 Task: Find connections with filter location Potters Bar with filter topic #careertips with filter profile language Potuguese with filter current company Emids with filter school Indian Institute of Banking and Finance with filter industry Government Administration with filter service category Trade Shows with filter keywords title VP of Miscellaneous Stuff
Action: Mouse moved to (488, 40)
Screenshot: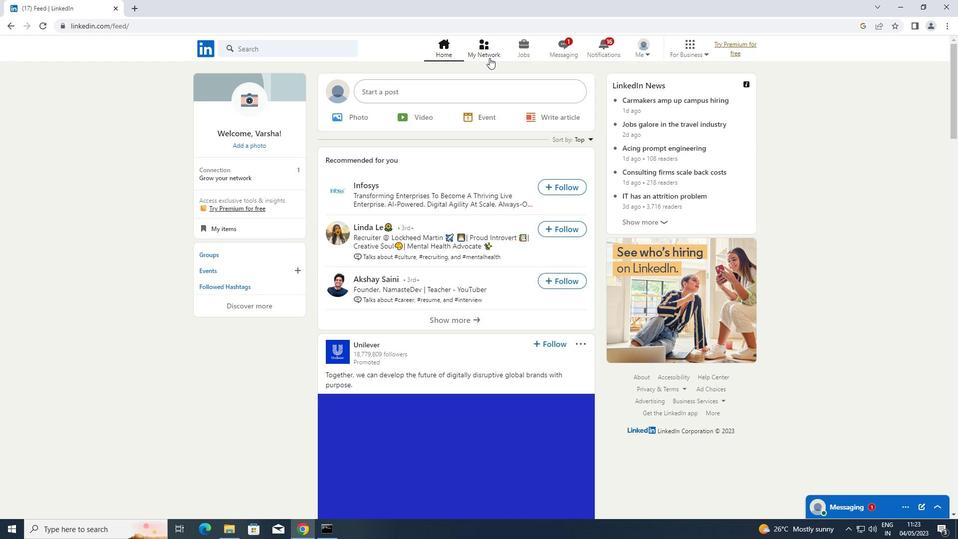 
Action: Mouse pressed left at (488, 40)
Screenshot: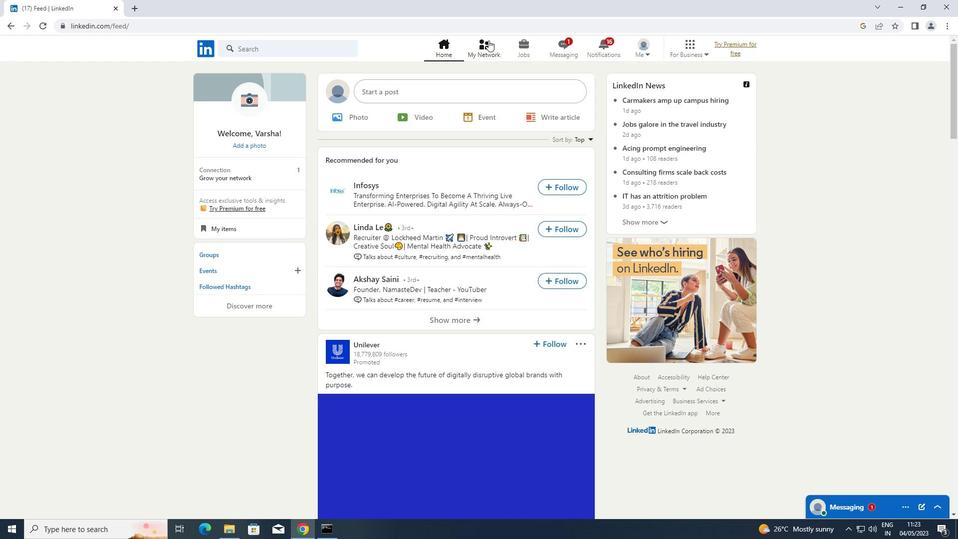 
Action: Mouse moved to (276, 105)
Screenshot: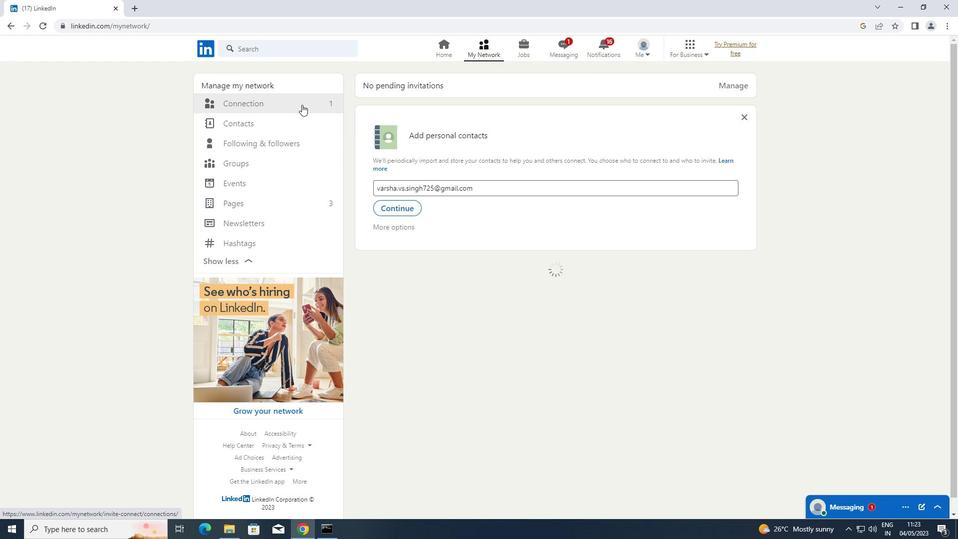 
Action: Mouse pressed left at (276, 105)
Screenshot: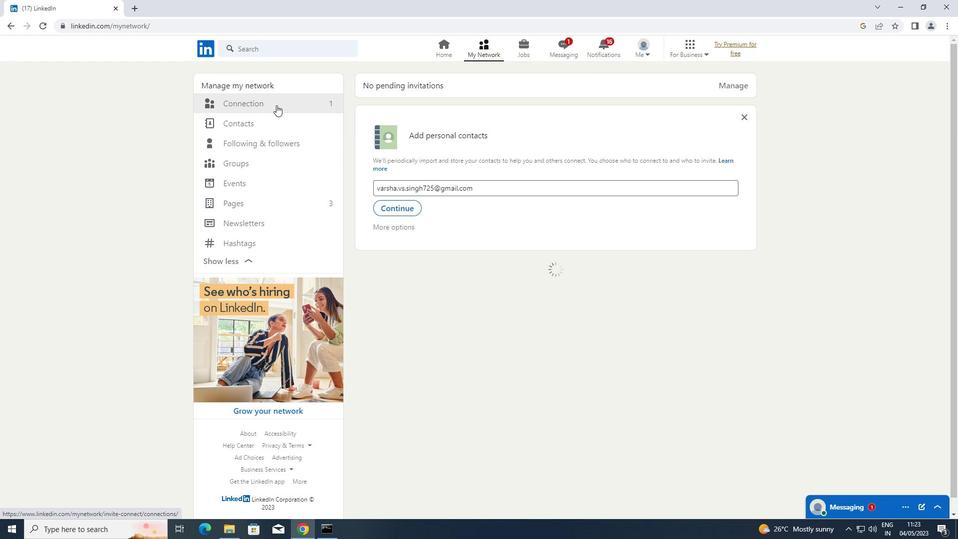
Action: Mouse moved to (546, 102)
Screenshot: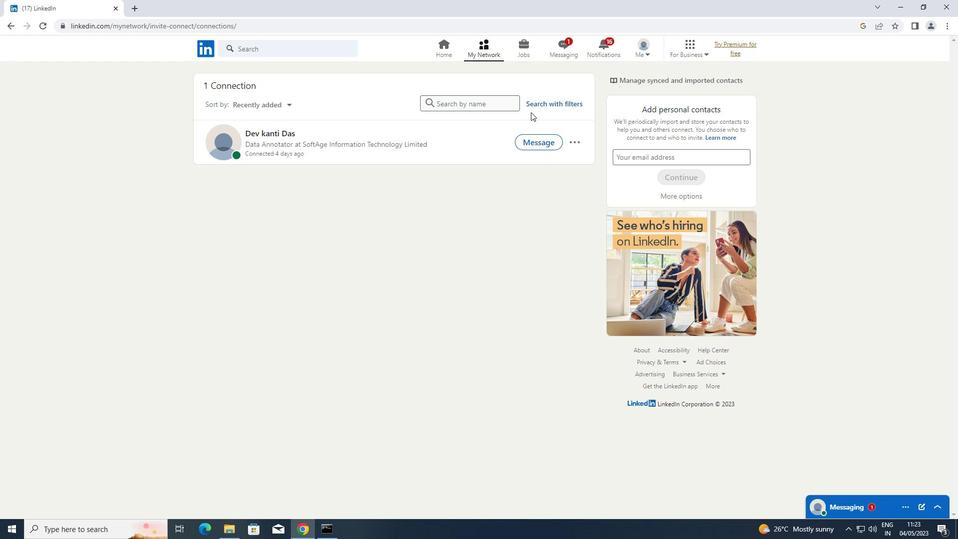 
Action: Mouse pressed left at (546, 102)
Screenshot: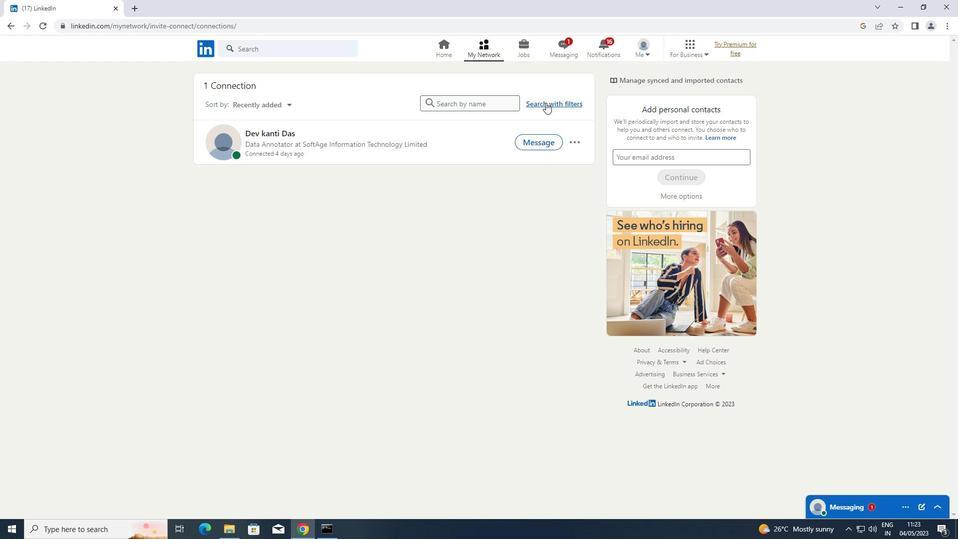 
Action: Mouse moved to (509, 73)
Screenshot: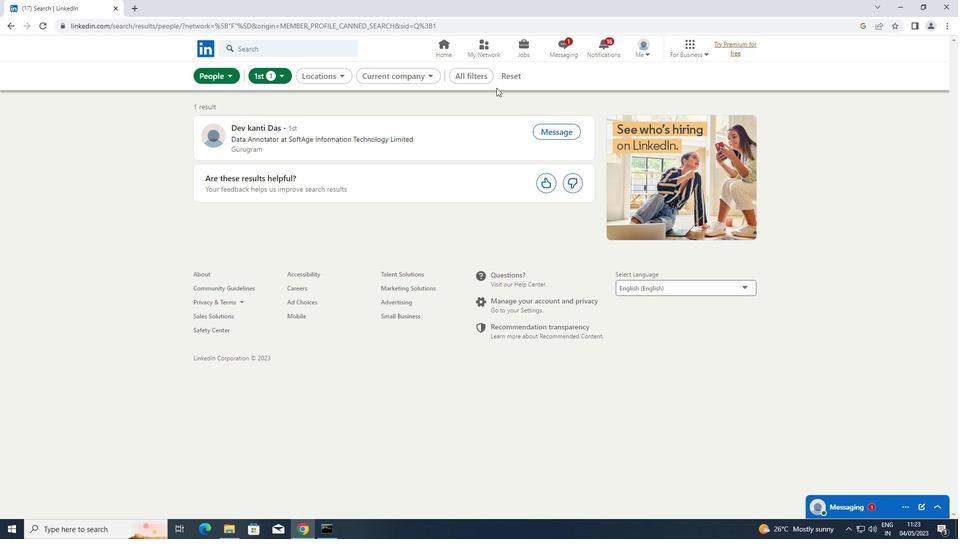 
Action: Mouse pressed left at (509, 73)
Screenshot: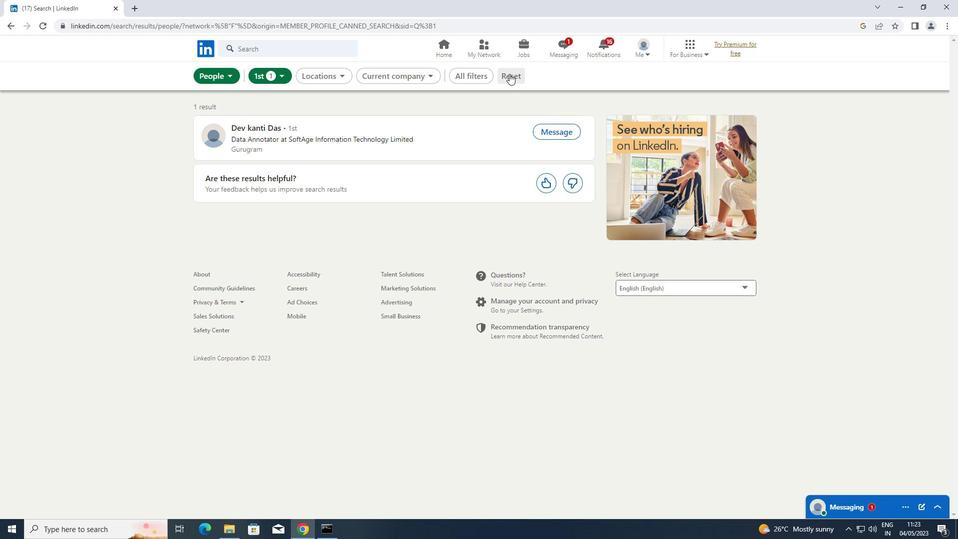 
Action: Mouse moved to (500, 72)
Screenshot: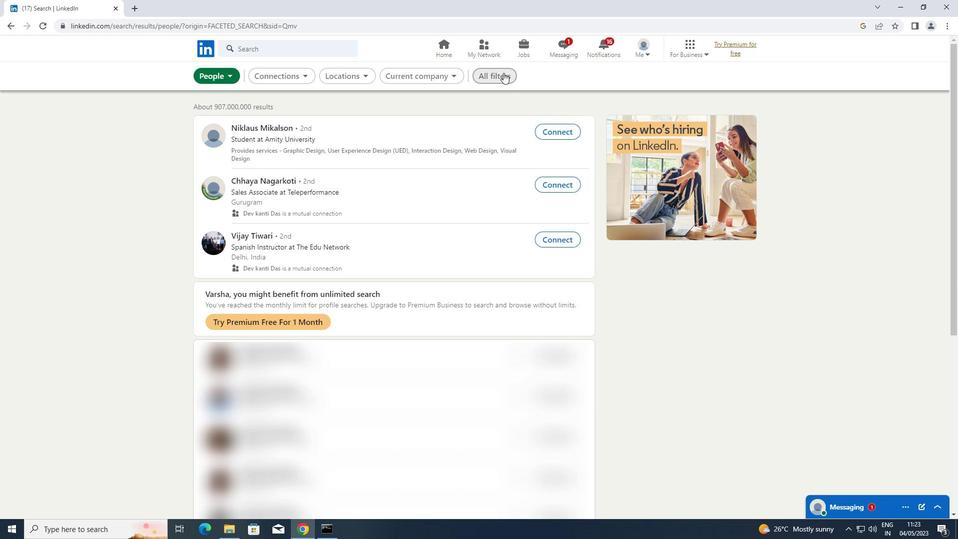 
Action: Mouse pressed left at (500, 72)
Screenshot: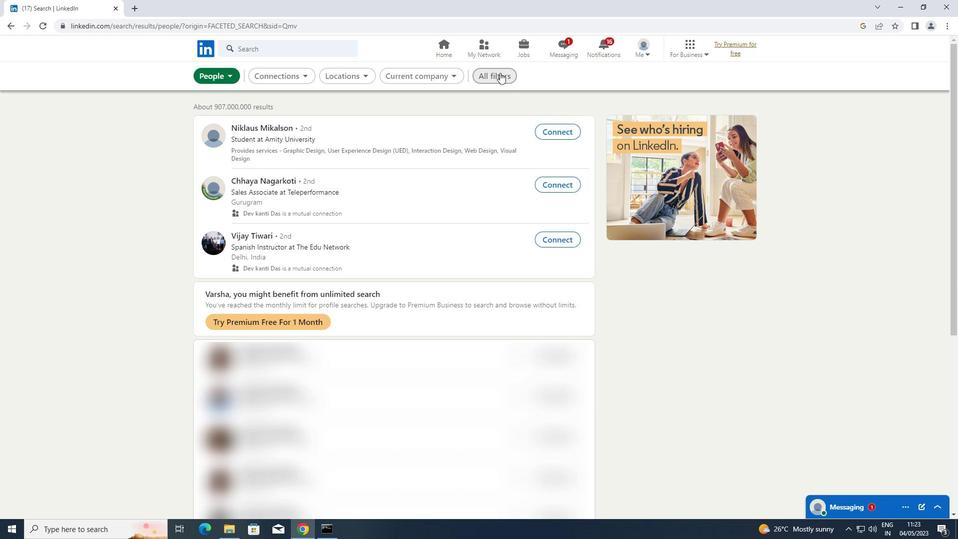 
Action: Mouse moved to (707, 167)
Screenshot: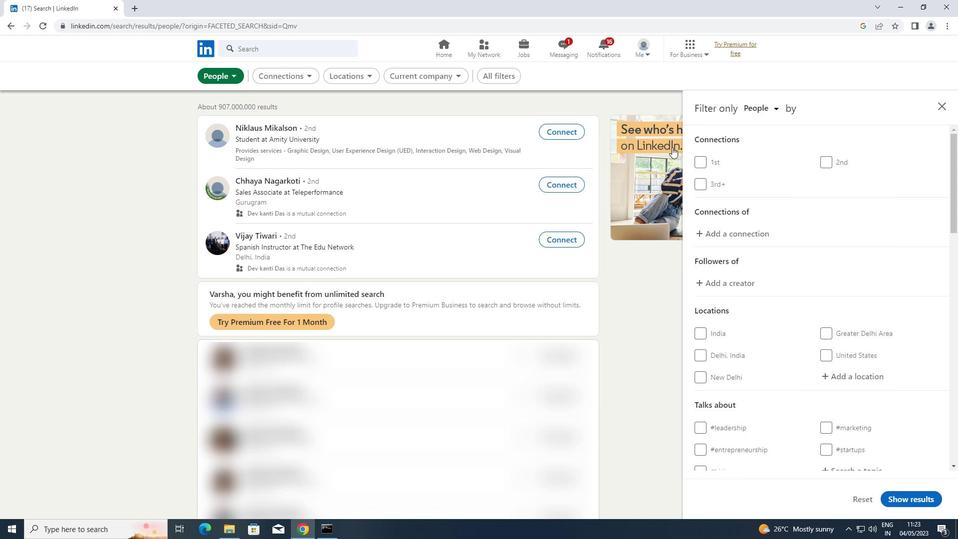 
Action: Mouse scrolled (707, 166) with delta (0, 0)
Screenshot: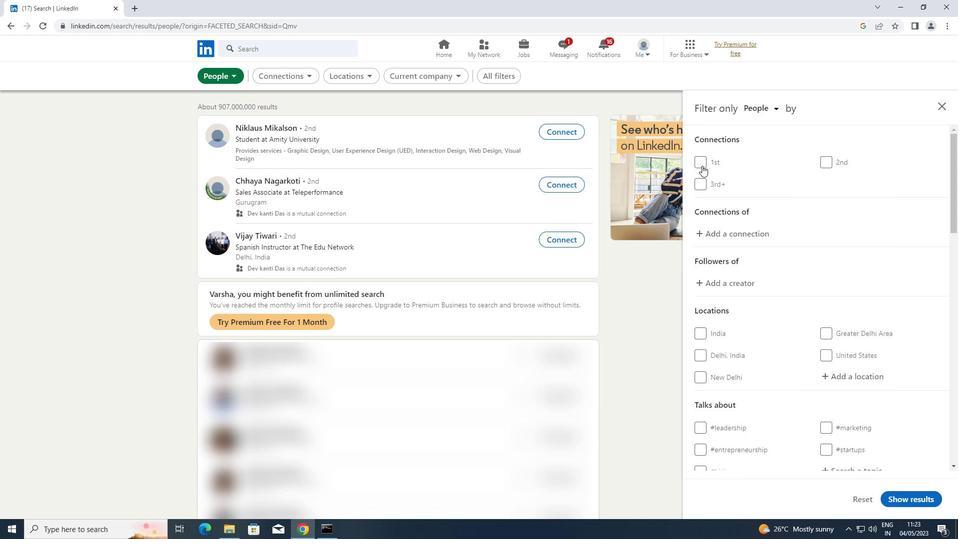 
Action: Mouse scrolled (707, 166) with delta (0, 0)
Screenshot: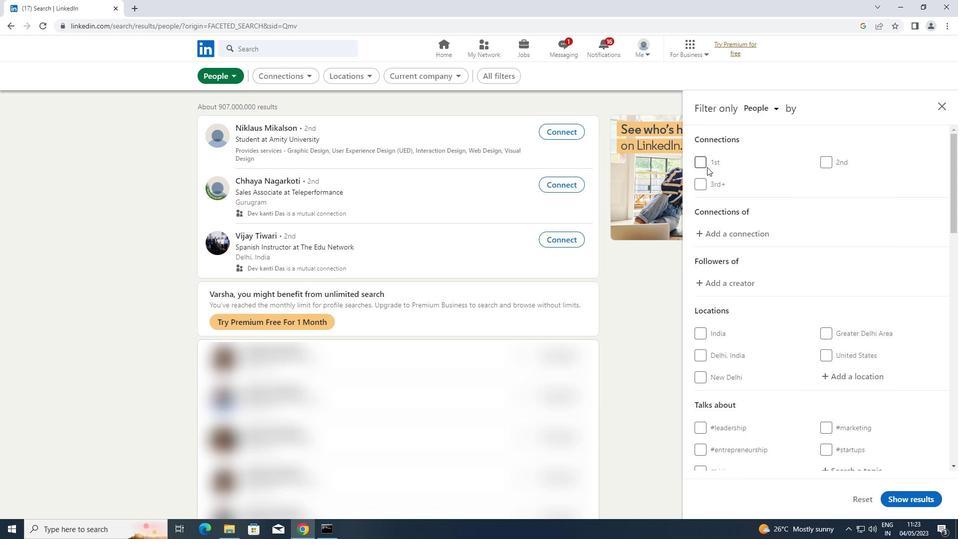 
Action: Mouse scrolled (707, 166) with delta (0, 0)
Screenshot: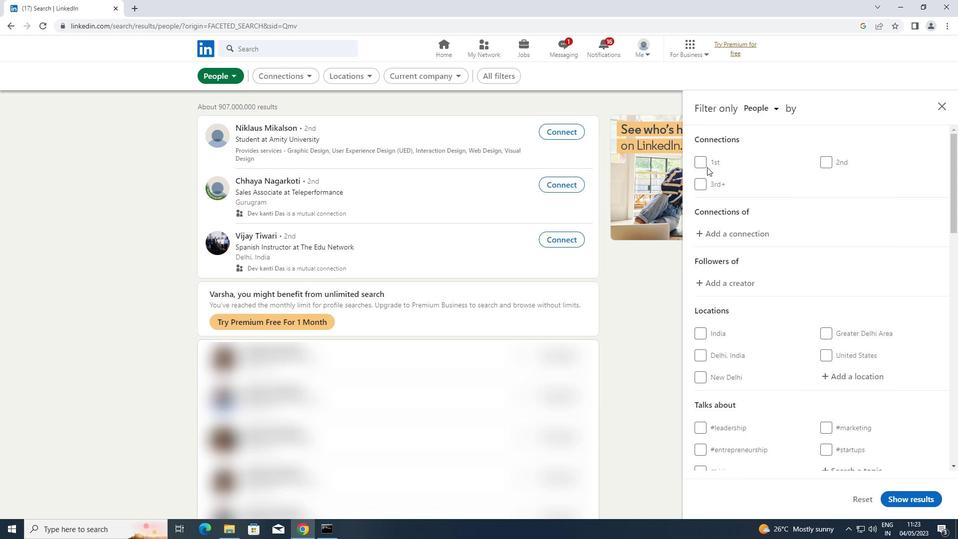 
Action: Mouse moved to (832, 219)
Screenshot: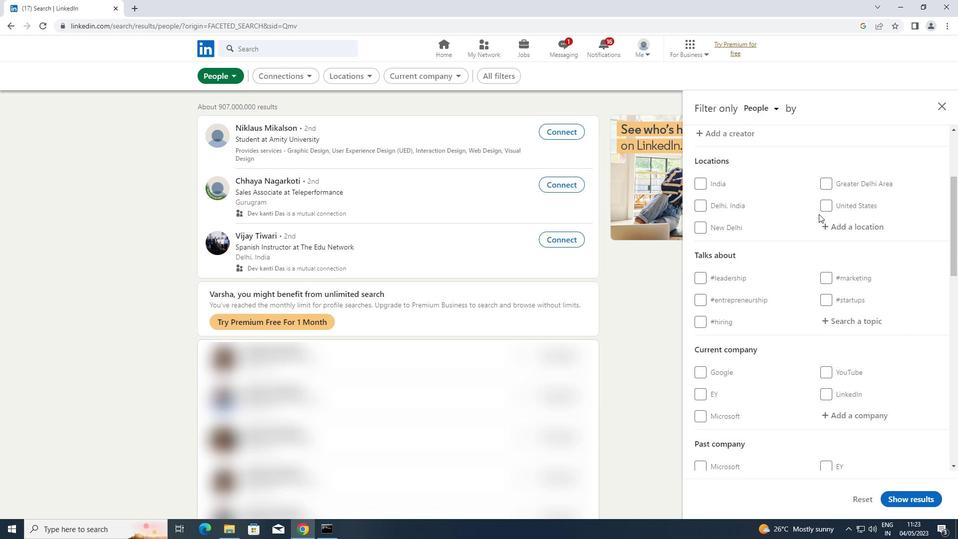 
Action: Mouse pressed left at (832, 219)
Screenshot: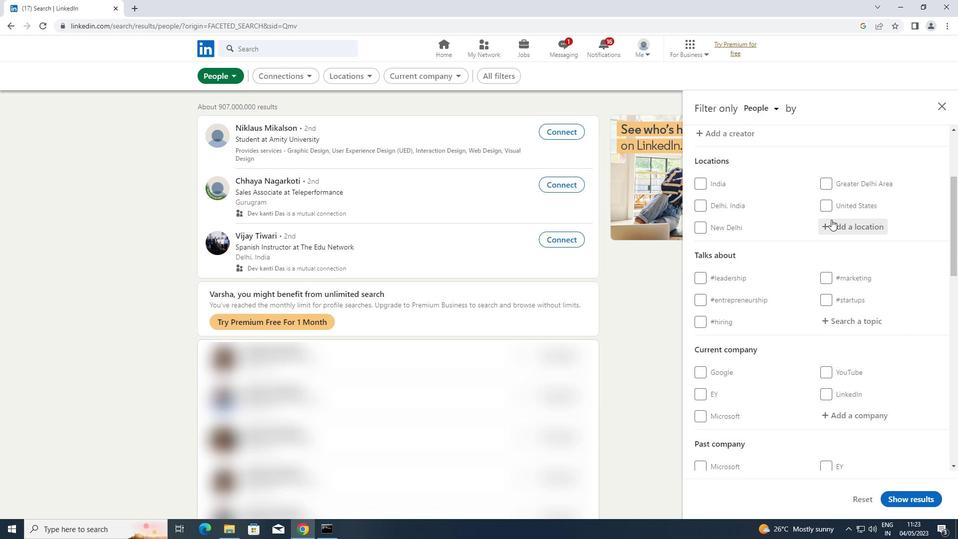 
Action: Key pressed <Key.shift><Key.shift>POTTERS<Key.enter>
Screenshot: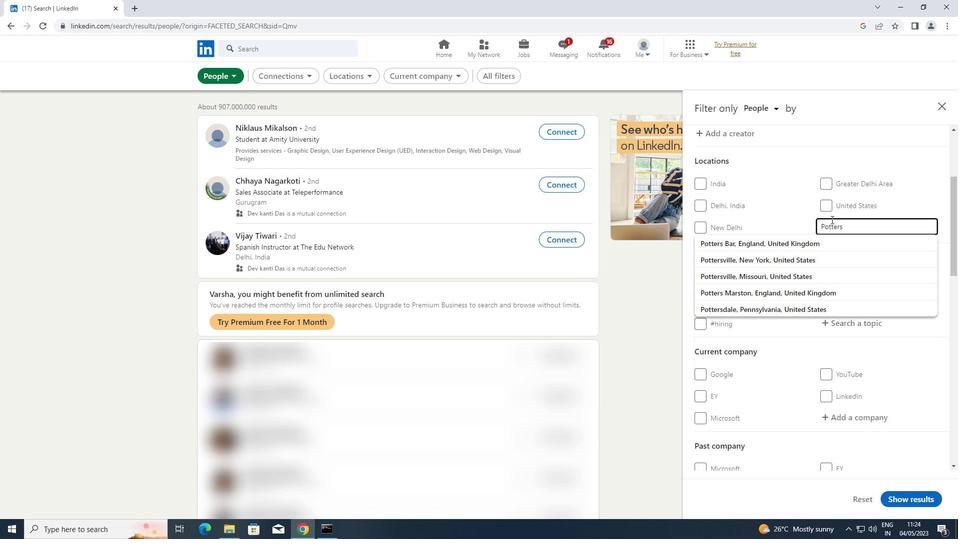 
Action: Mouse scrolled (832, 219) with delta (0, 0)
Screenshot: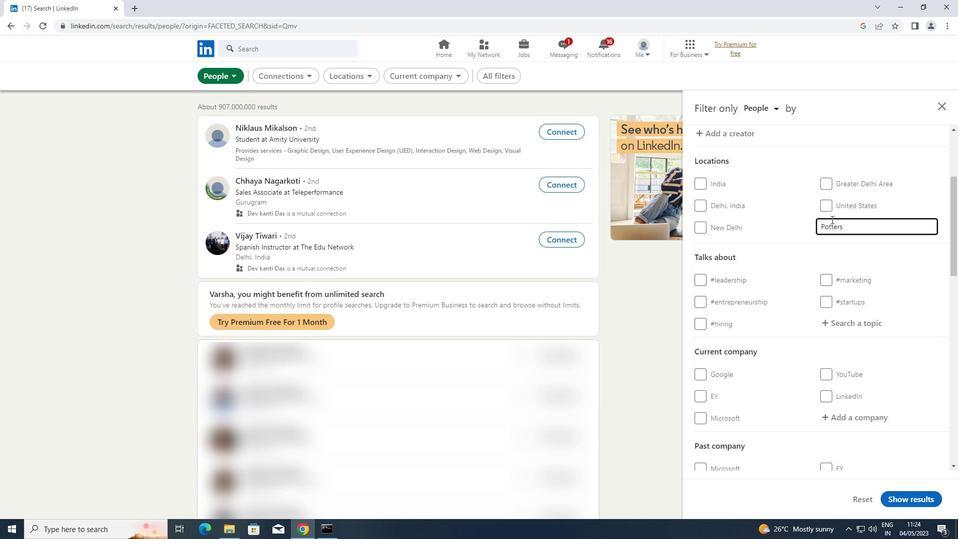 
Action: Mouse scrolled (832, 219) with delta (0, 0)
Screenshot: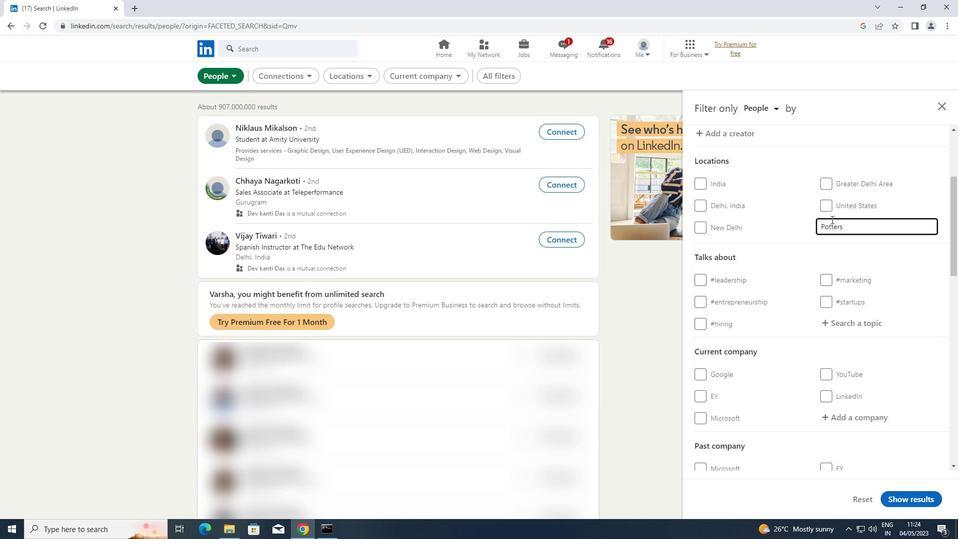 
Action: Mouse moved to (859, 167)
Screenshot: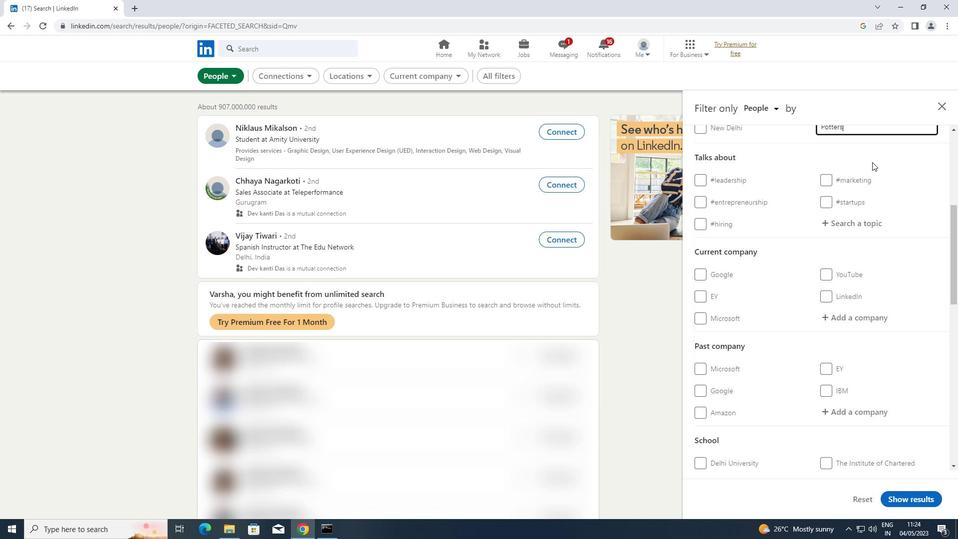 
Action: Mouse scrolled (859, 168) with delta (0, 0)
Screenshot: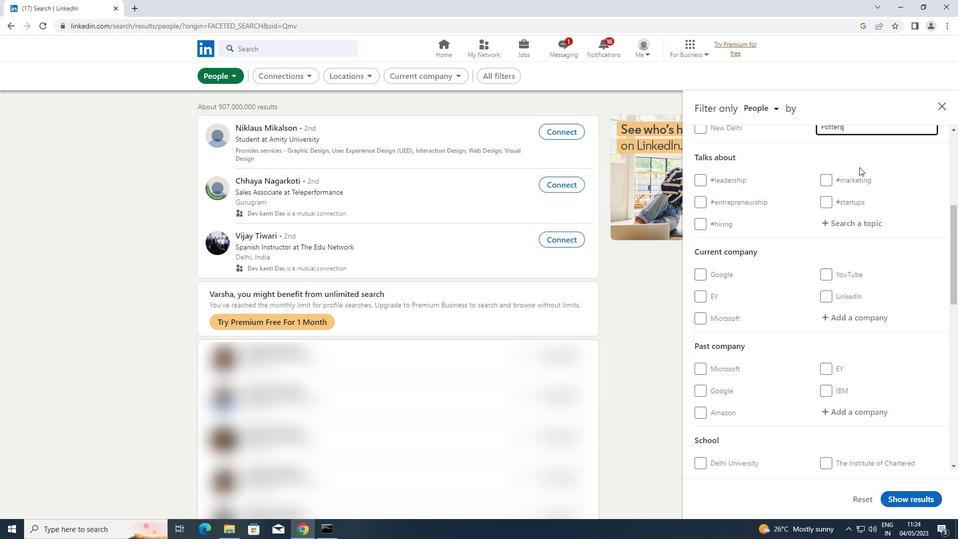 
Action: Mouse moved to (859, 174)
Screenshot: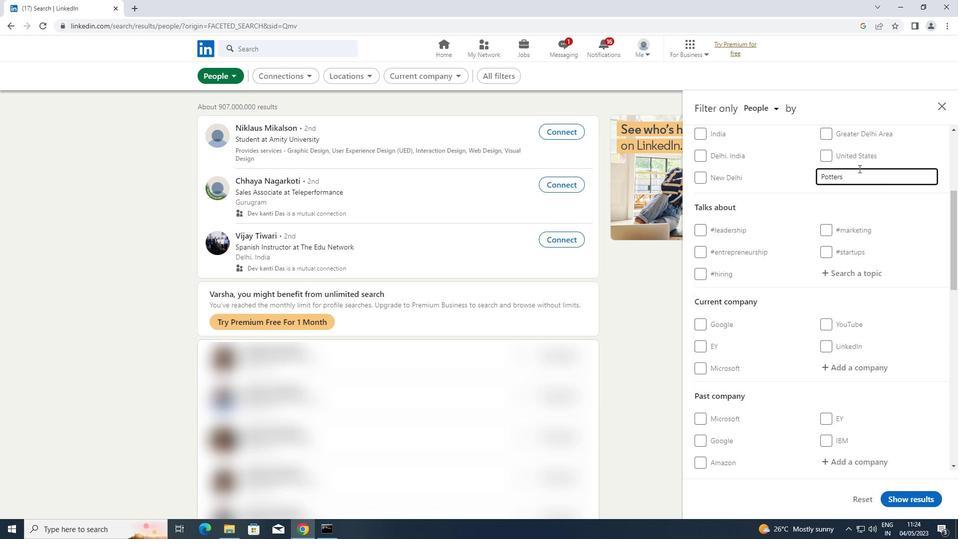 
Action: Mouse pressed left at (859, 174)
Screenshot: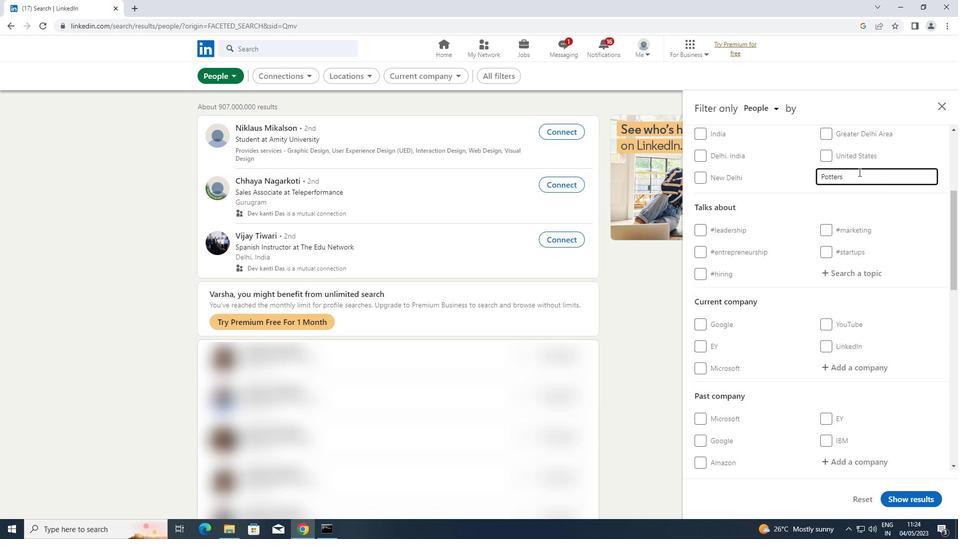 
Action: Key pressed <Key.space><Key.shift>BAR
Screenshot: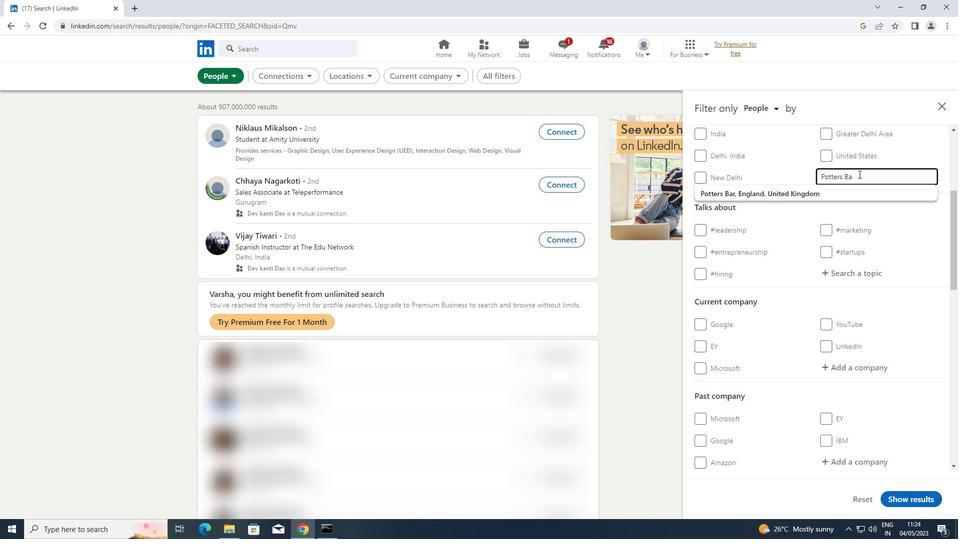 
Action: Mouse moved to (844, 273)
Screenshot: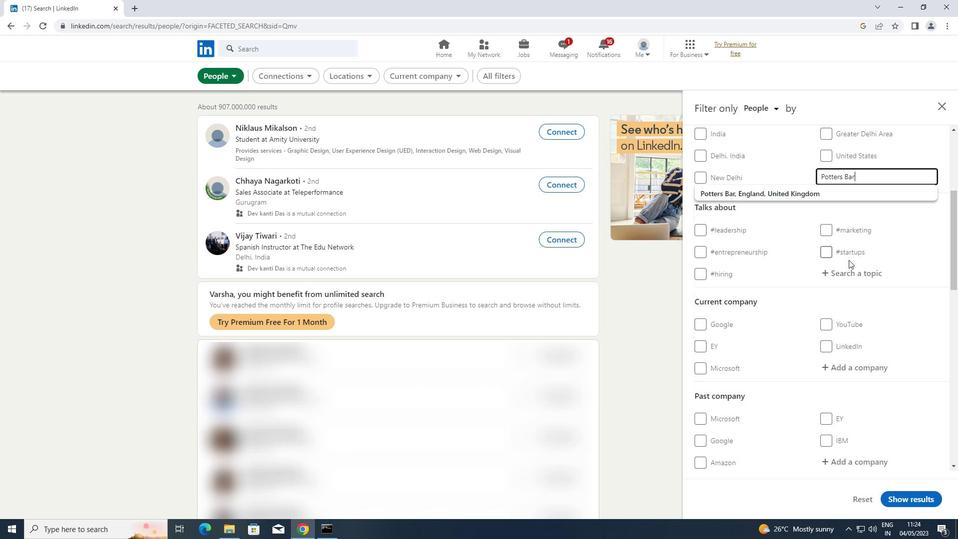 
Action: Mouse pressed left at (844, 273)
Screenshot: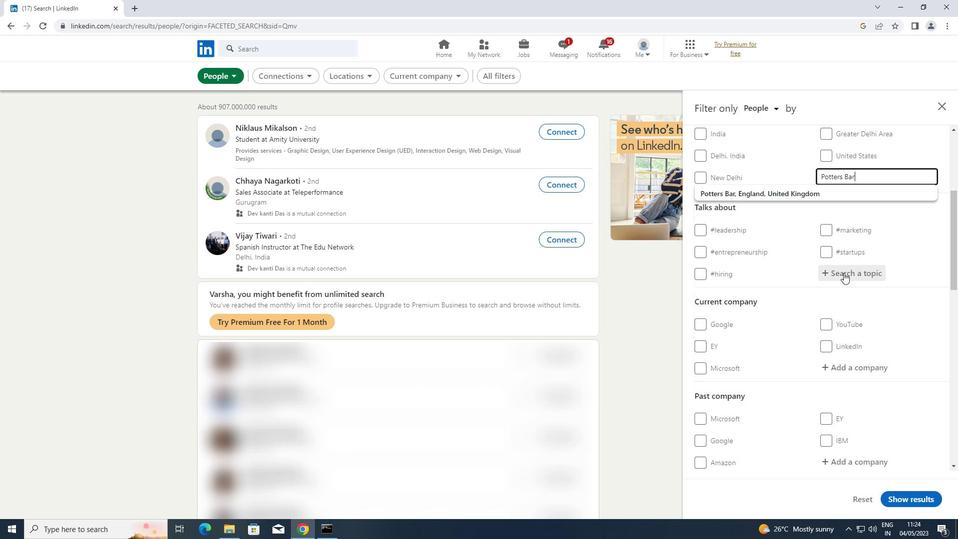 
Action: Key pressed CAREERTIPS
Screenshot: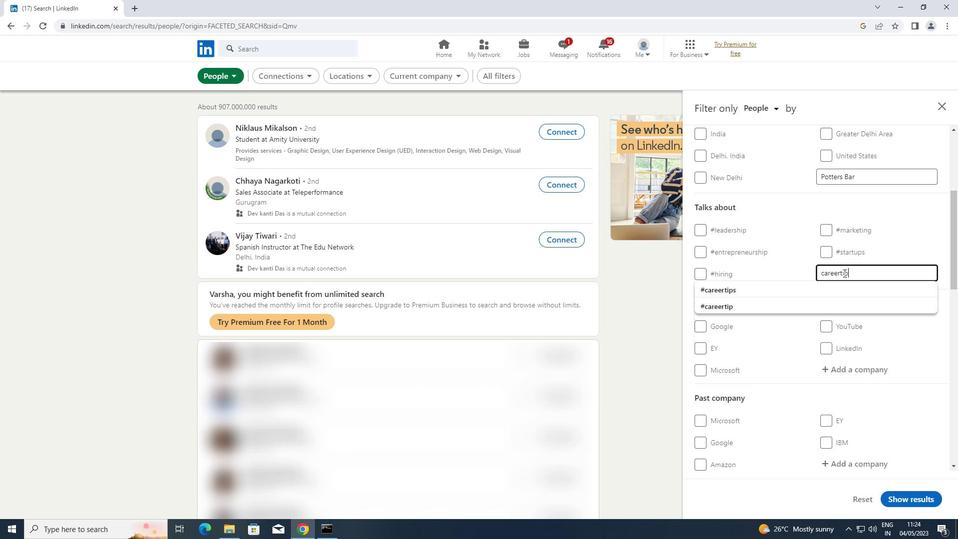 
Action: Mouse moved to (807, 286)
Screenshot: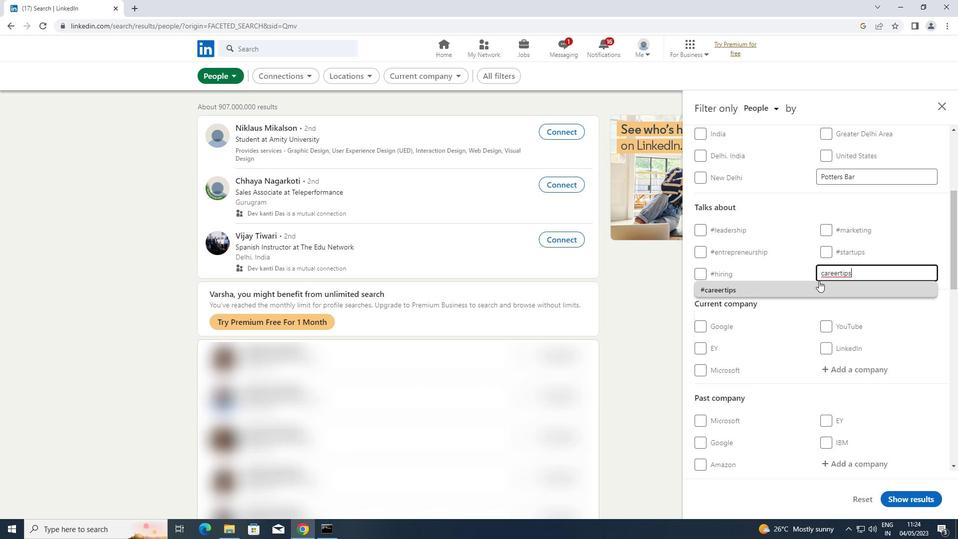 
Action: Mouse pressed left at (807, 286)
Screenshot: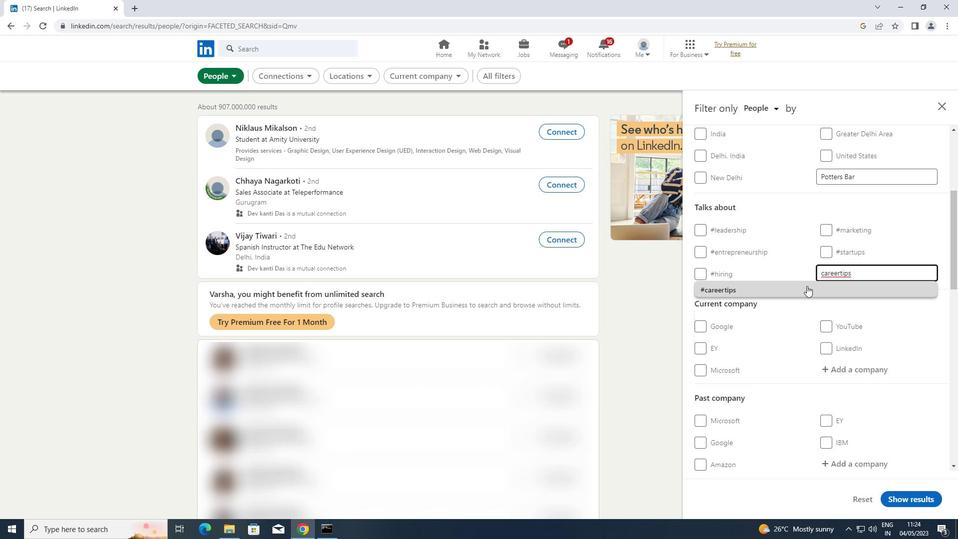 
Action: Mouse scrolled (807, 285) with delta (0, 0)
Screenshot: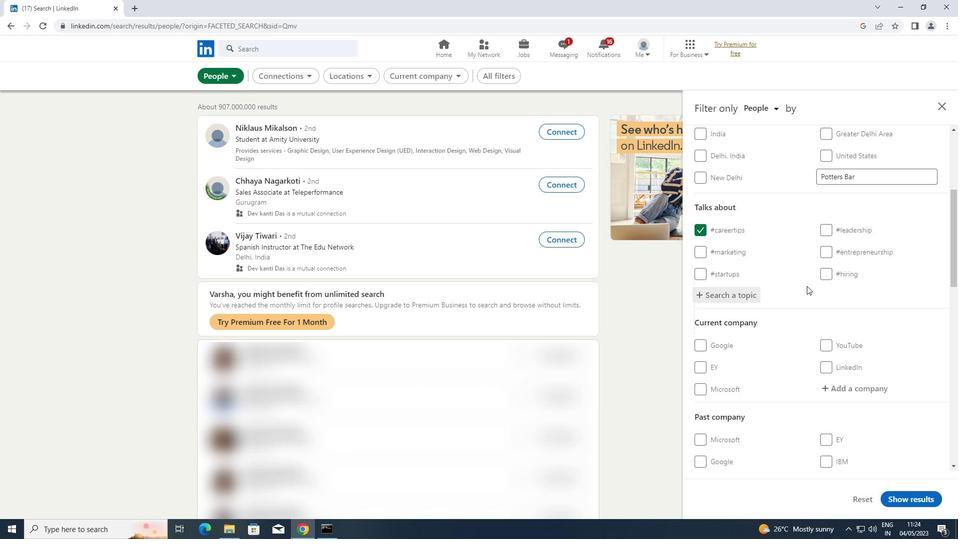 
Action: Mouse scrolled (807, 285) with delta (0, 0)
Screenshot: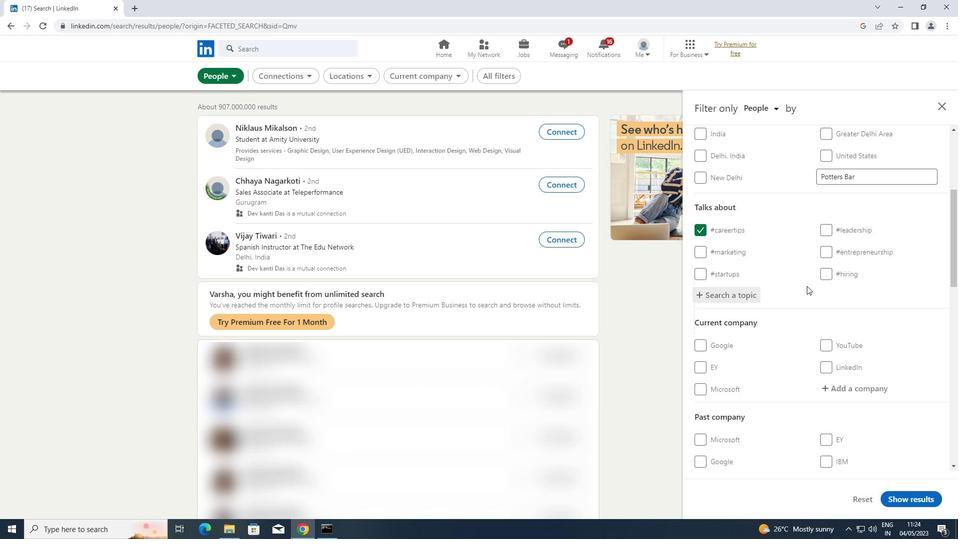 
Action: Mouse scrolled (807, 285) with delta (0, 0)
Screenshot: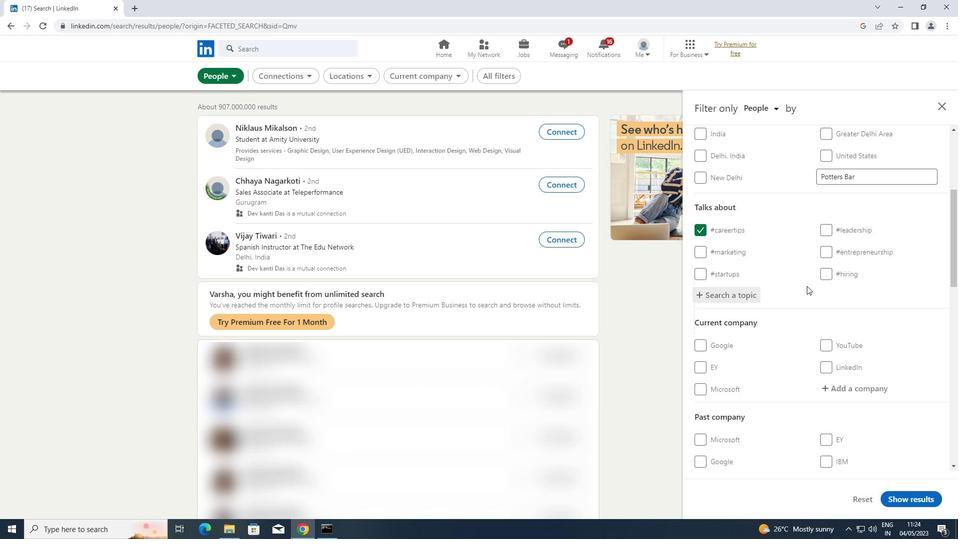 
Action: Mouse scrolled (807, 285) with delta (0, 0)
Screenshot: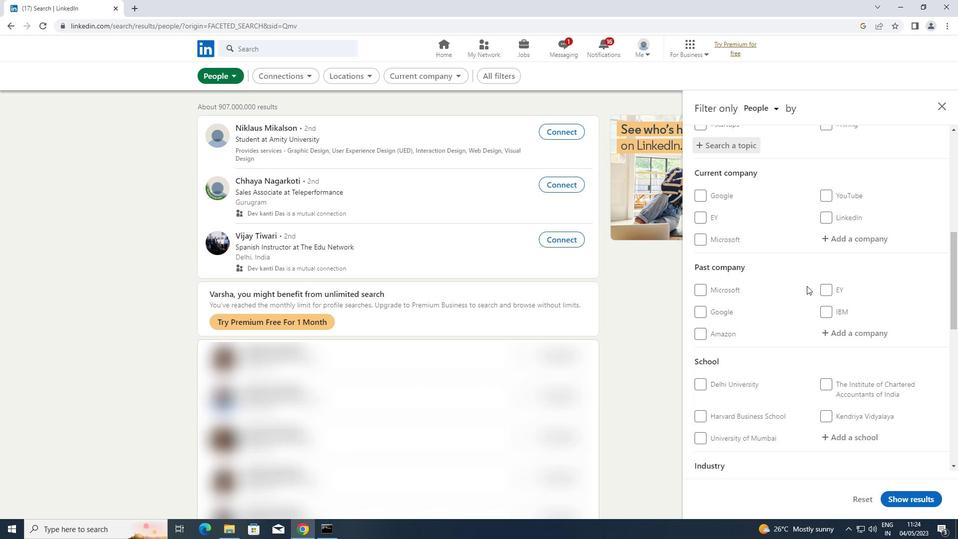 
Action: Mouse scrolled (807, 285) with delta (0, 0)
Screenshot: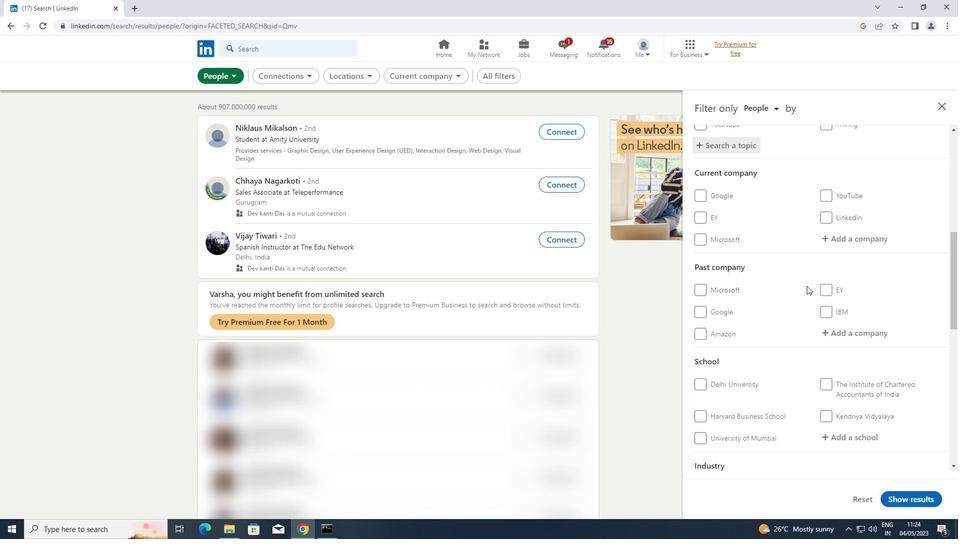 
Action: Mouse scrolled (807, 285) with delta (0, 0)
Screenshot: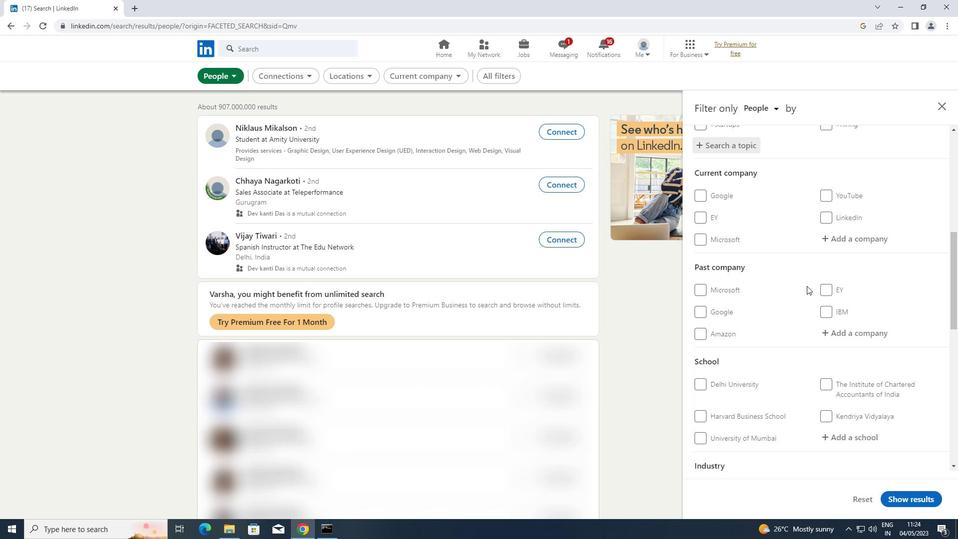 
Action: Mouse scrolled (807, 285) with delta (0, 0)
Screenshot: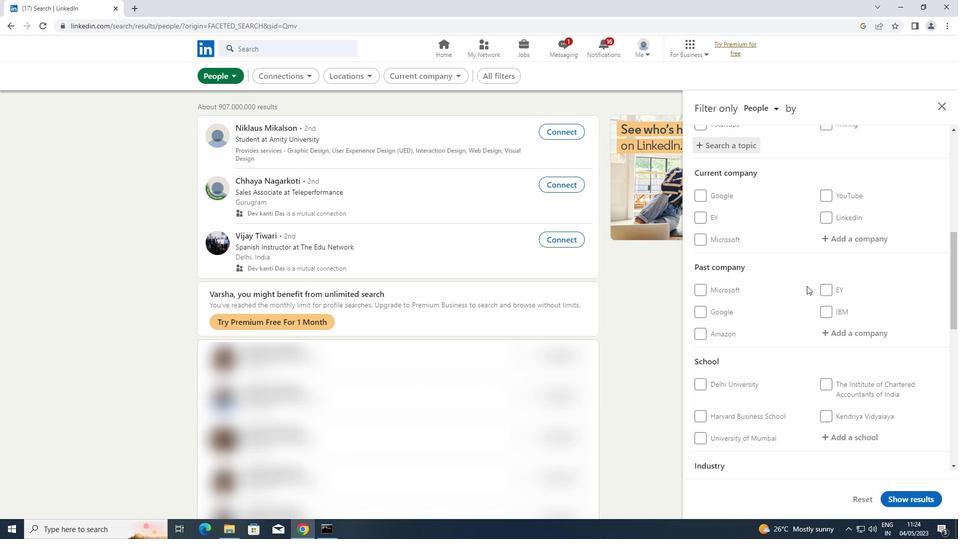 
Action: Mouse scrolled (807, 285) with delta (0, 0)
Screenshot: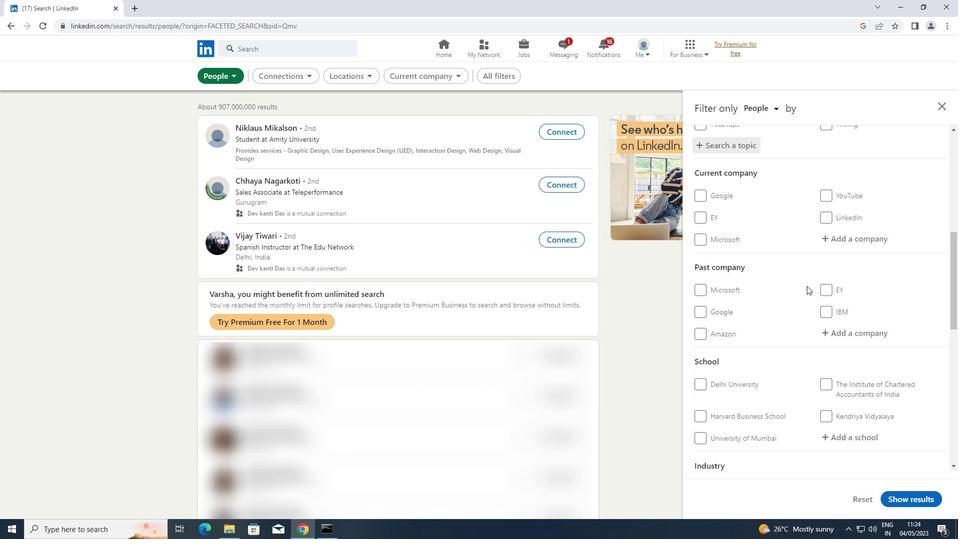 
Action: Mouse scrolled (807, 285) with delta (0, 0)
Screenshot: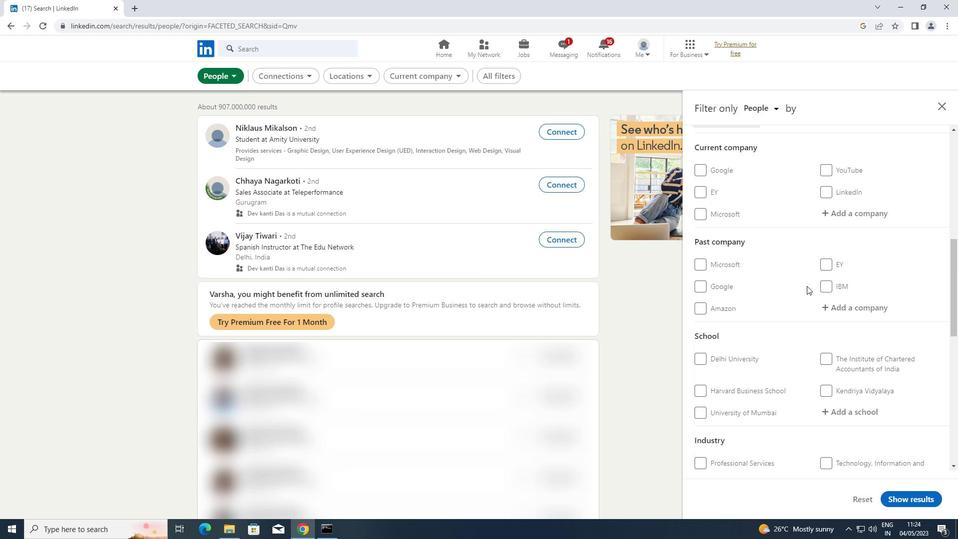 
Action: Mouse scrolled (807, 285) with delta (0, 0)
Screenshot: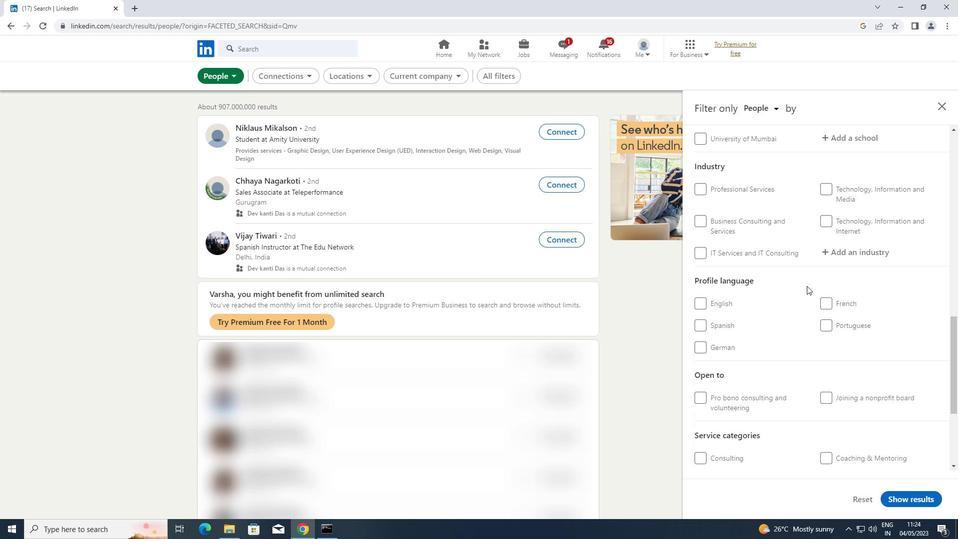 
Action: Mouse scrolled (807, 285) with delta (0, 0)
Screenshot: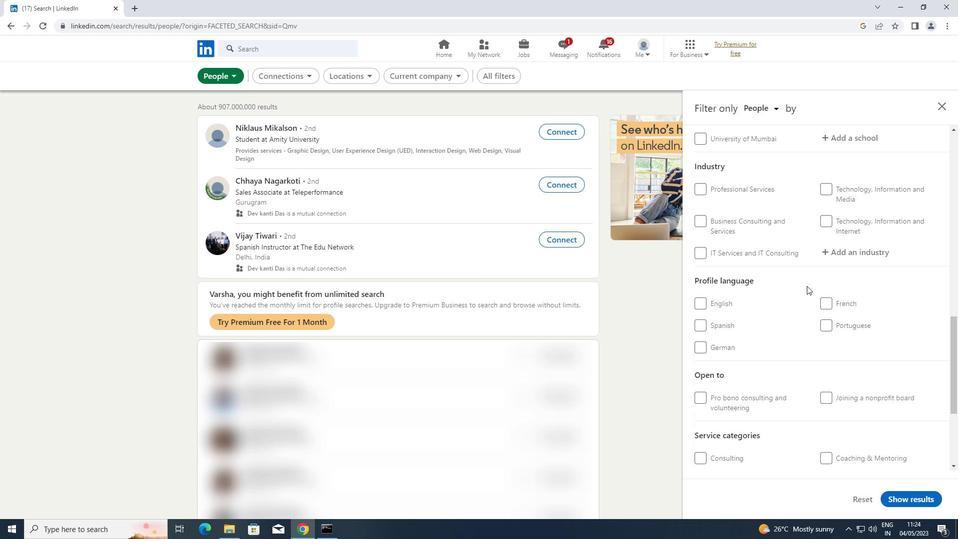 
Action: Mouse scrolled (807, 285) with delta (0, 0)
Screenshot: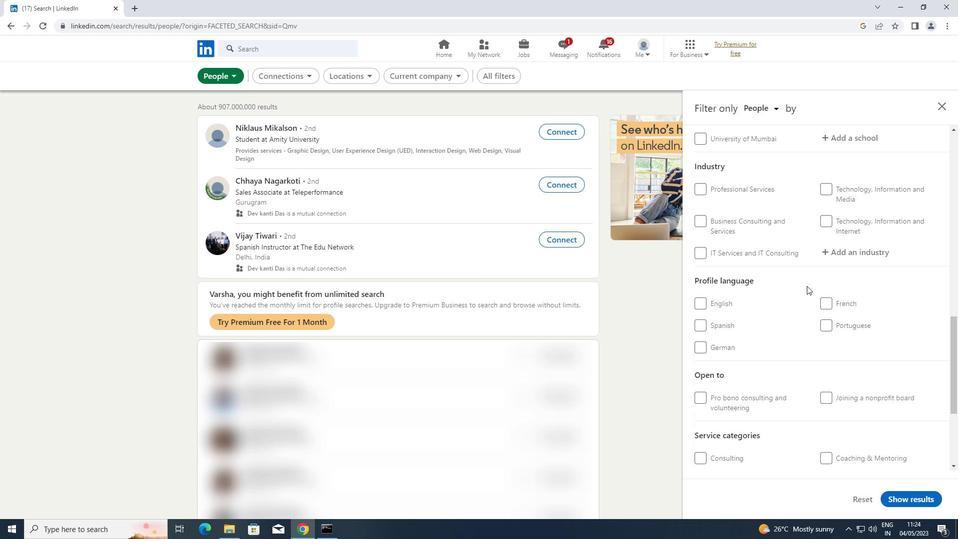 
Action: Mouse scrolled (807, 286) with delta (0, 0)
Screenshot: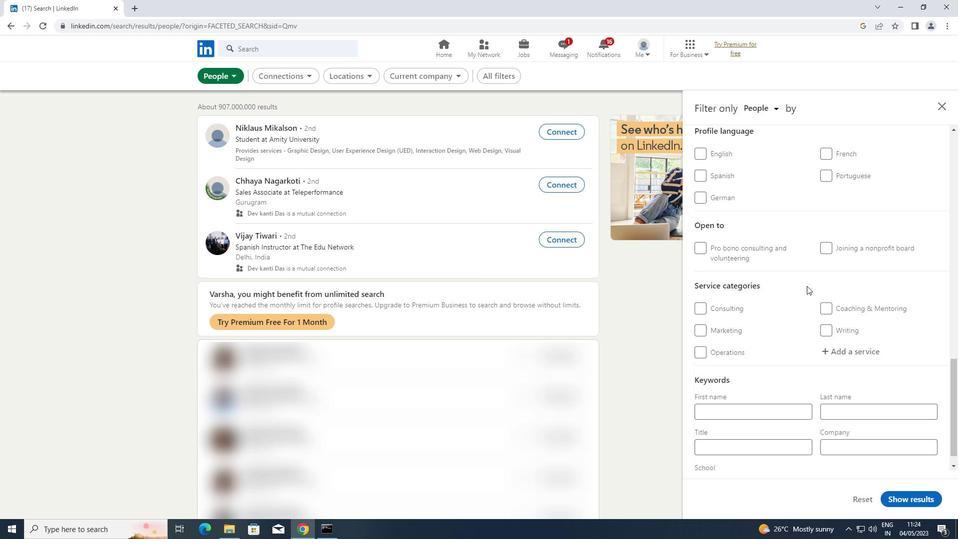 
Action: Mouse scrolled (807, 286) with delta (0, 0)
Screenshot: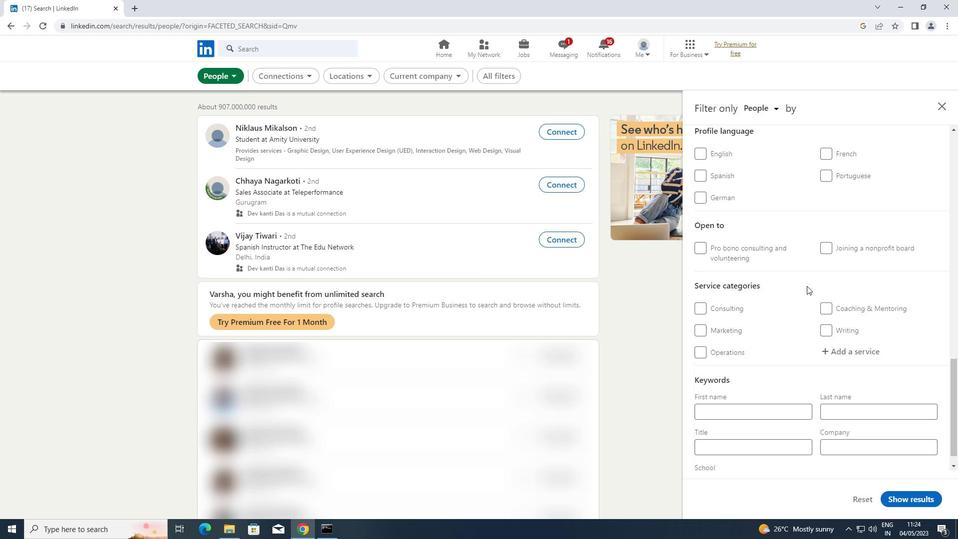 
Action: Mouse scrolled (807, 286) with delta (0, 0)
Screenshot: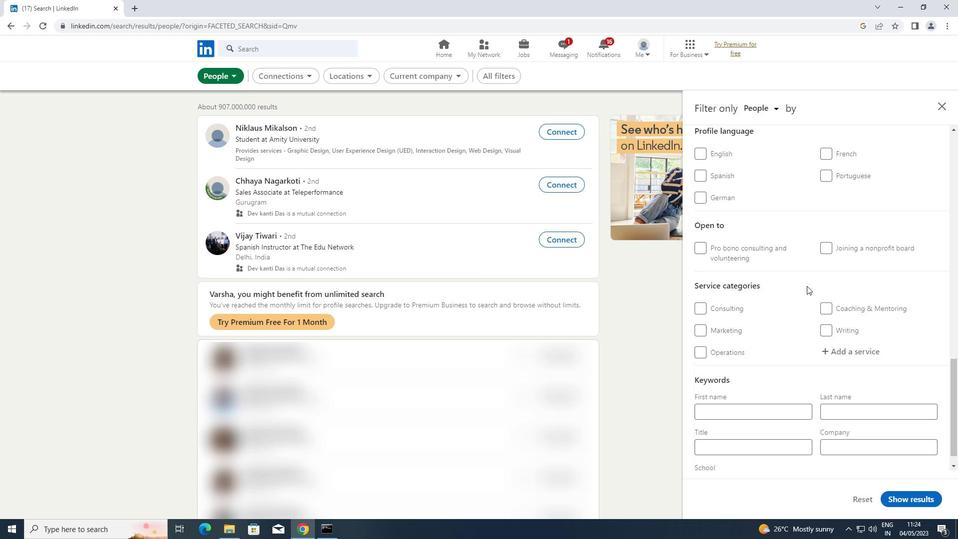 
Action: Mouse moved to (827, 321)
Screenshot: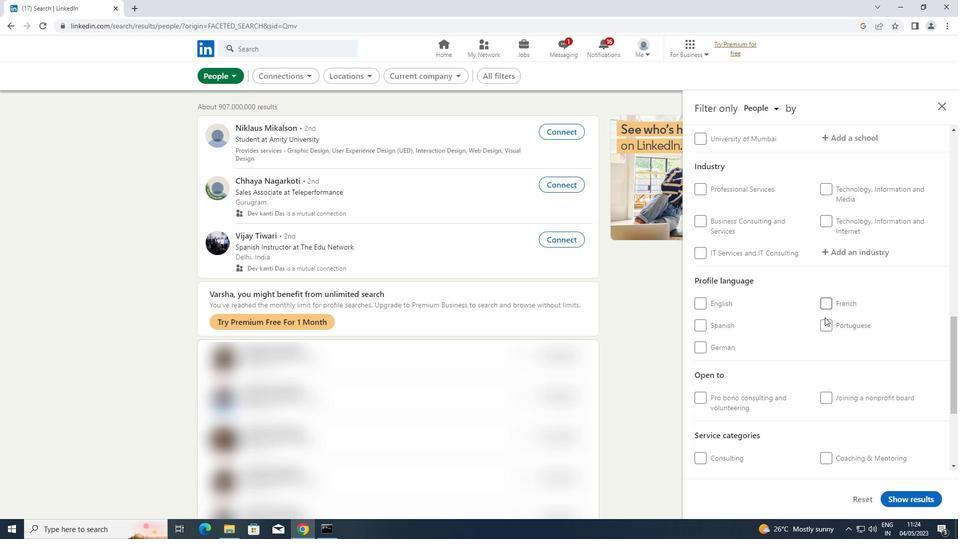 
Action: Mouse pressed left at (827, 321)
Screenshot: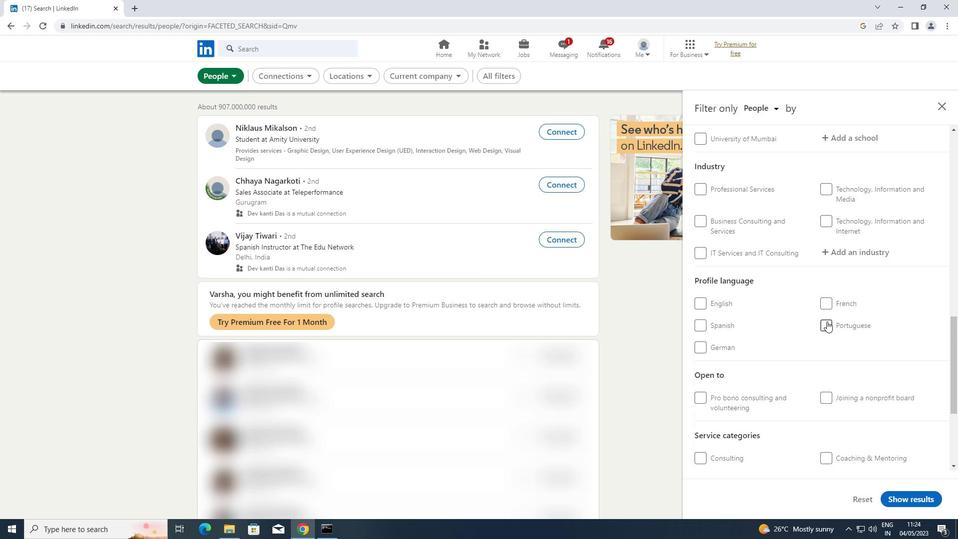 
Action: Mouse scrolled (827, 322) with delta (0, 0)
Screenshot: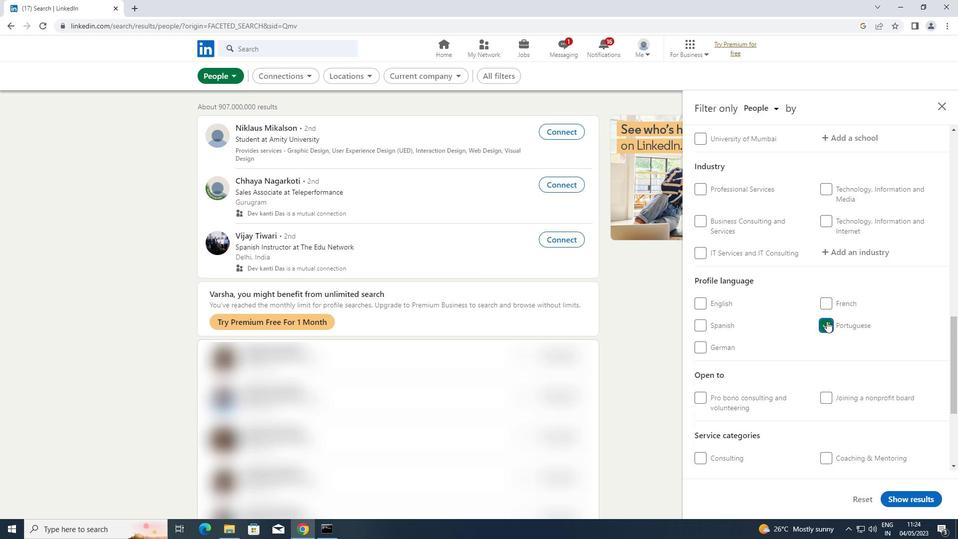 
Action: Mouse scrolled (827, 322) with delta (0, 0)
Screenshot: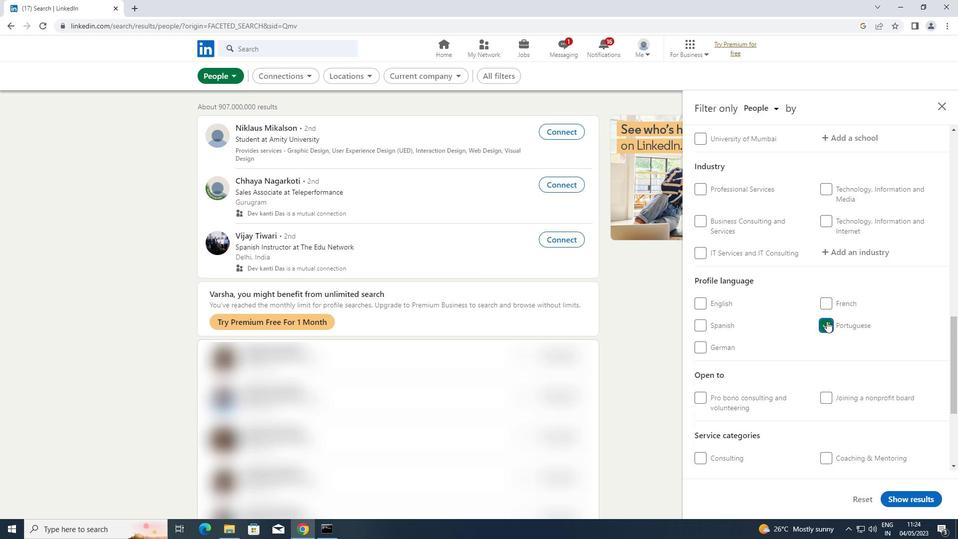 
Action: Mouse scrolled (827, 322) with delta (0, 0)
Screenshot: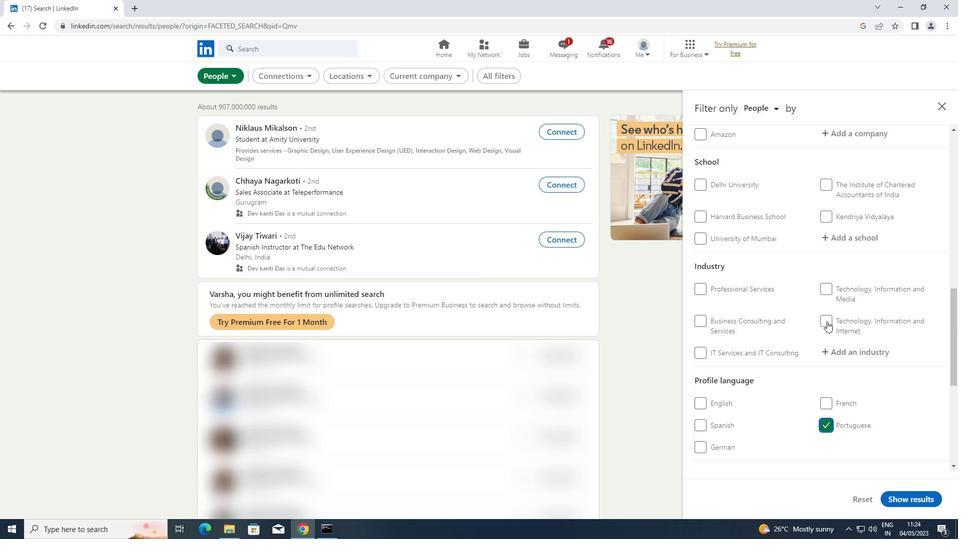 
Action: Mouse scrolled (827, 322) with delta (0, 0)
Screenshot: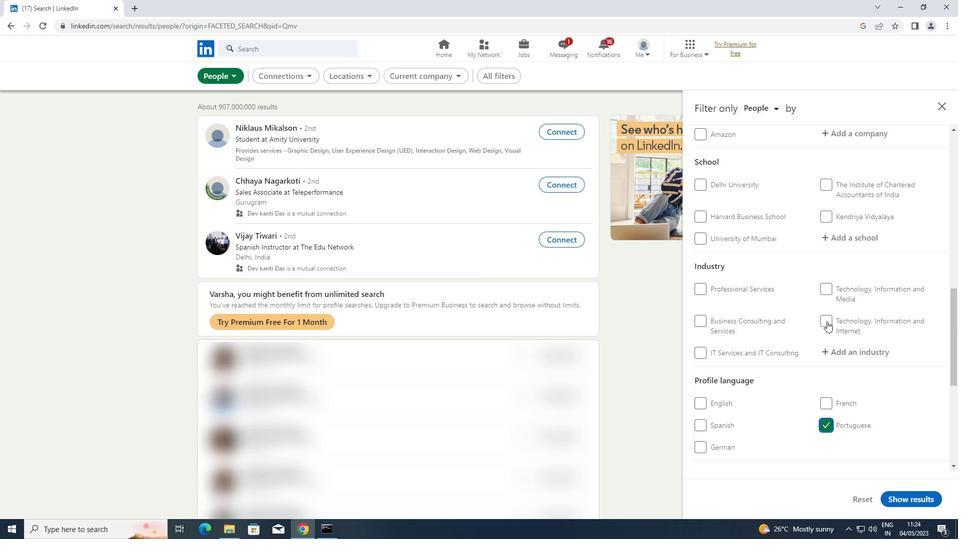 
Action: Mouse scrolled (827, 322) with delta (0, 0)
Screenshot: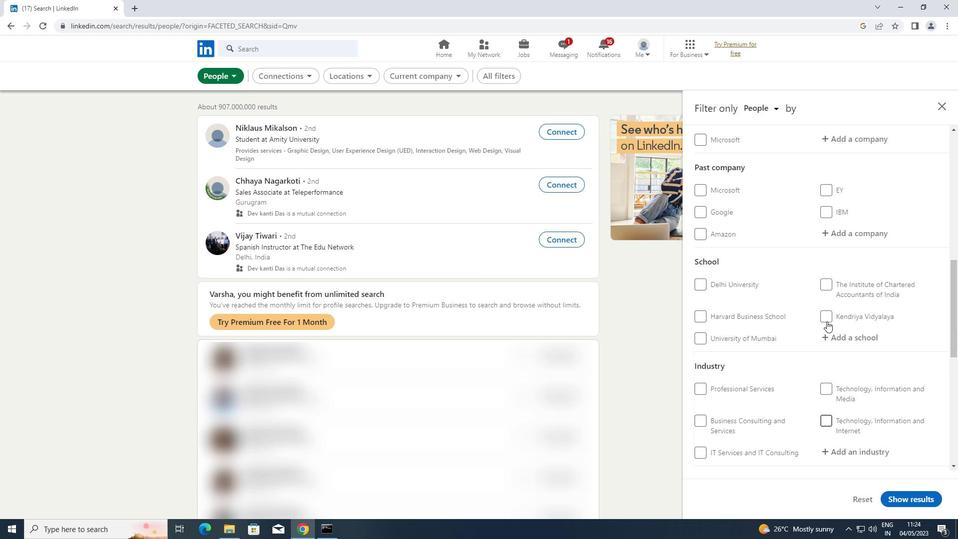 
Action: Mouse scrolled (827, 322) with delta (0, 0)
Screenshot: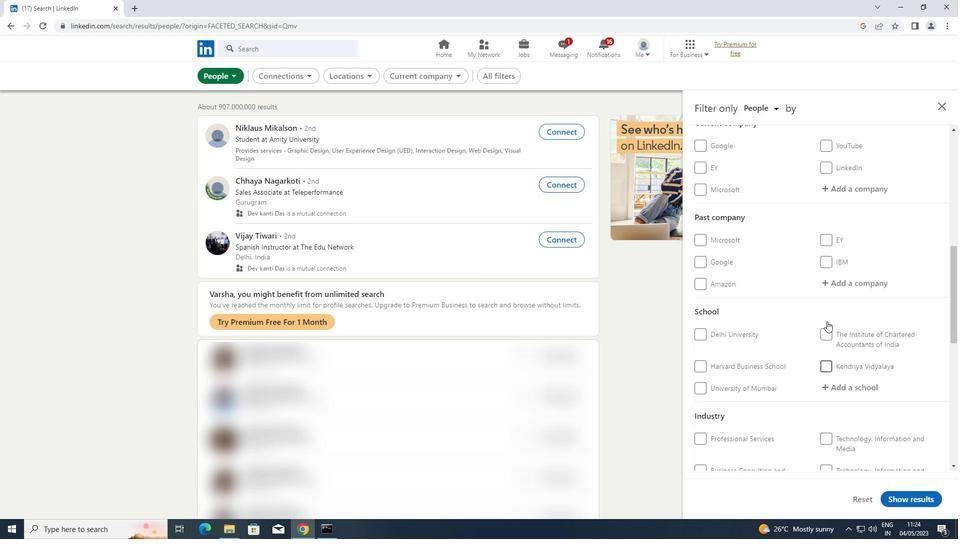 
Action: Mouse moved to (876, 237)
Screenshot: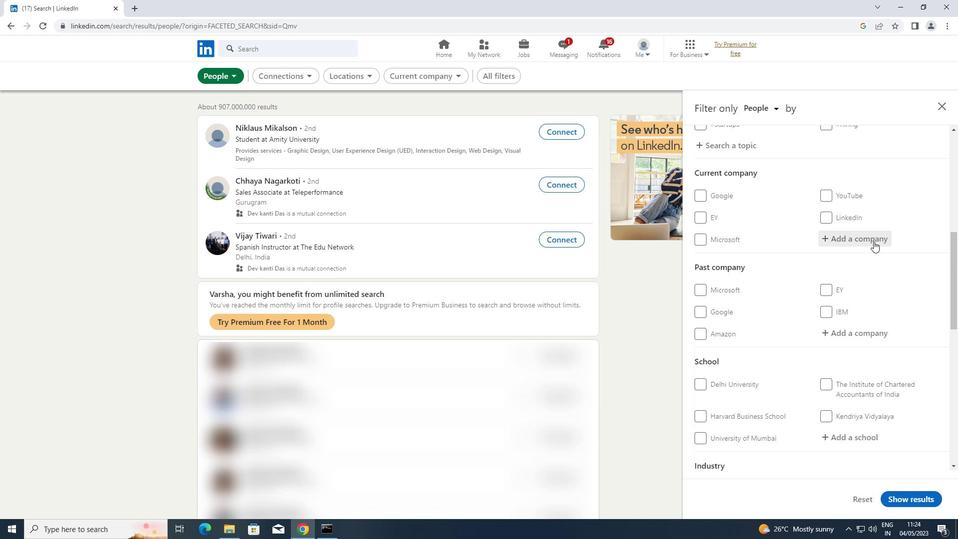 
Action: Mouse pressed left at (876, 237)
Screenshot: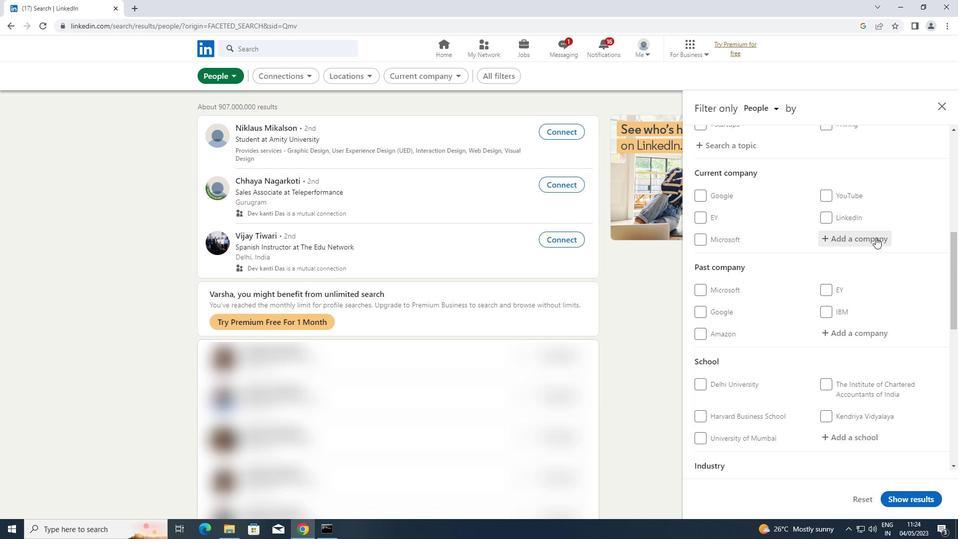 
Action: Key pressed <Key.shift>EMIDS
Screenshot: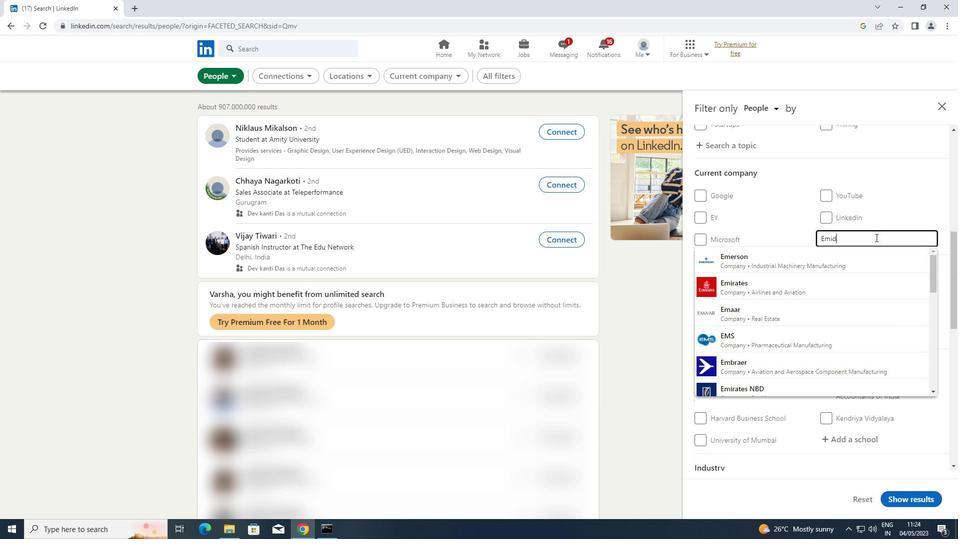 
Action: Mouse moved to (816, 262)
Screenshot: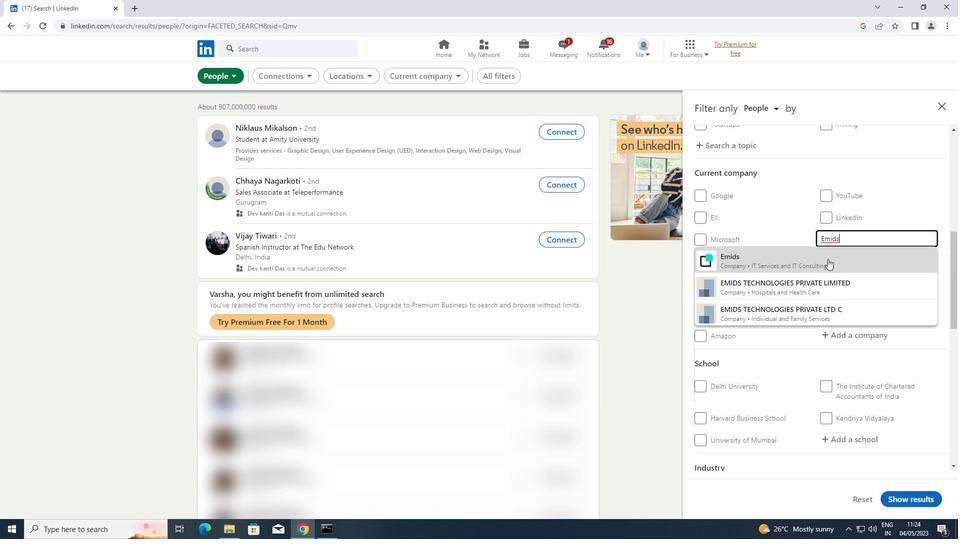 
Action: Mouse pressed left at (816, 262)
Screenshot: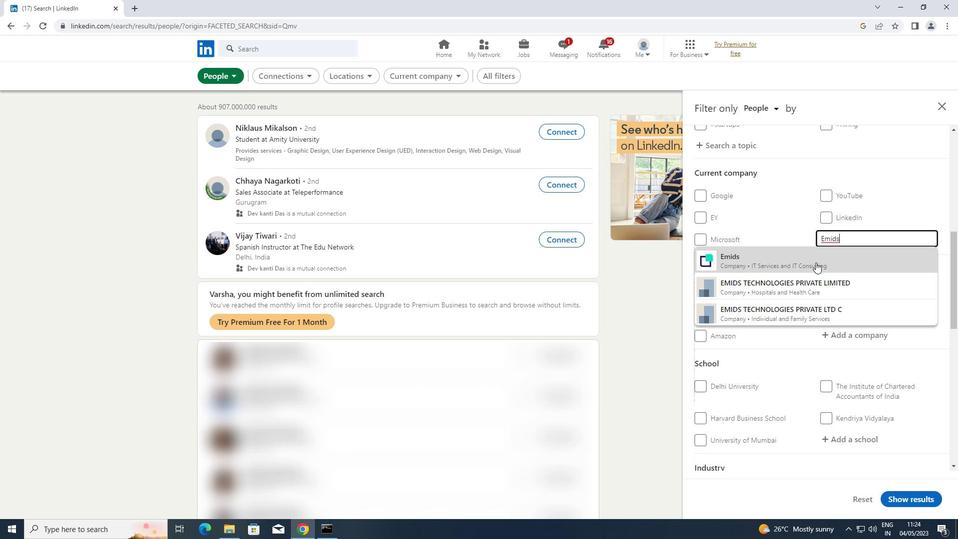 
Action: Mouse scrolled (816, 262) with delta (0, 0)
Screenshot: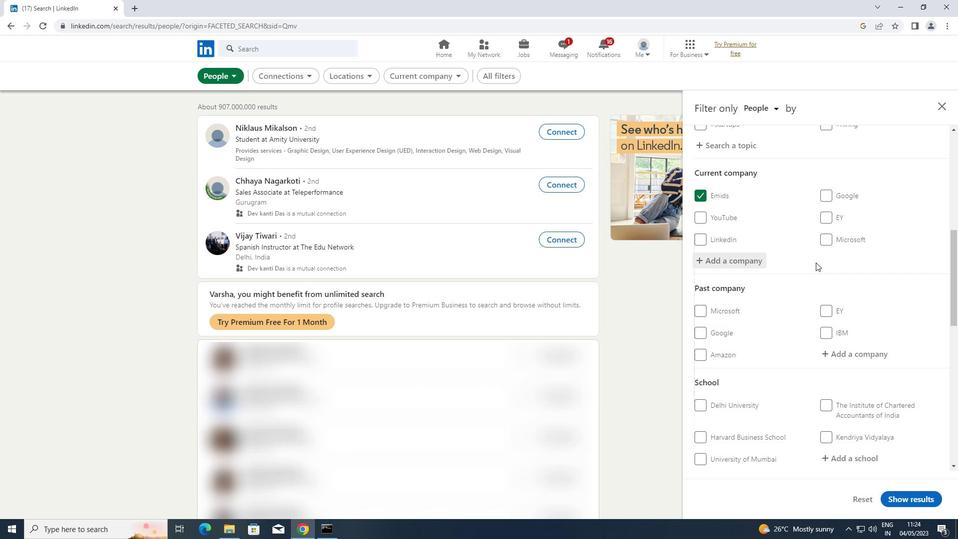 
Action: Mouse scrolled (816, 262) with delta (0, 0)
Screenshot: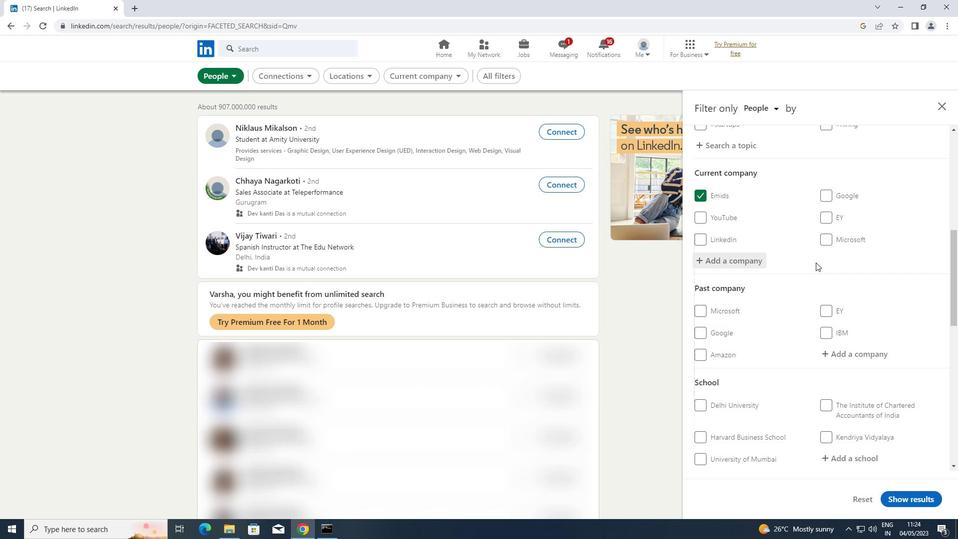 
Action: Mouse moved to (840, 359)
Screenshot: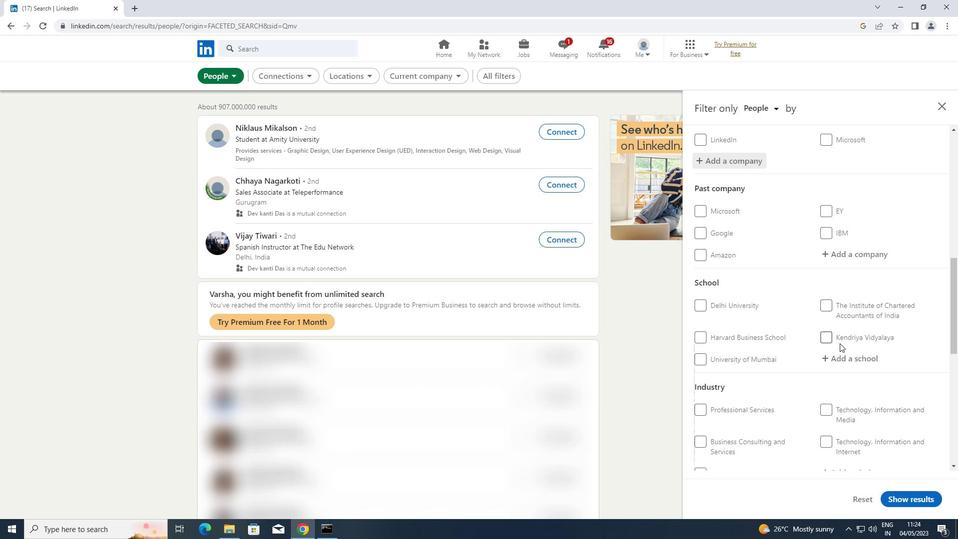
Action: Mouse pressed left at (840, 359)
Screenshot: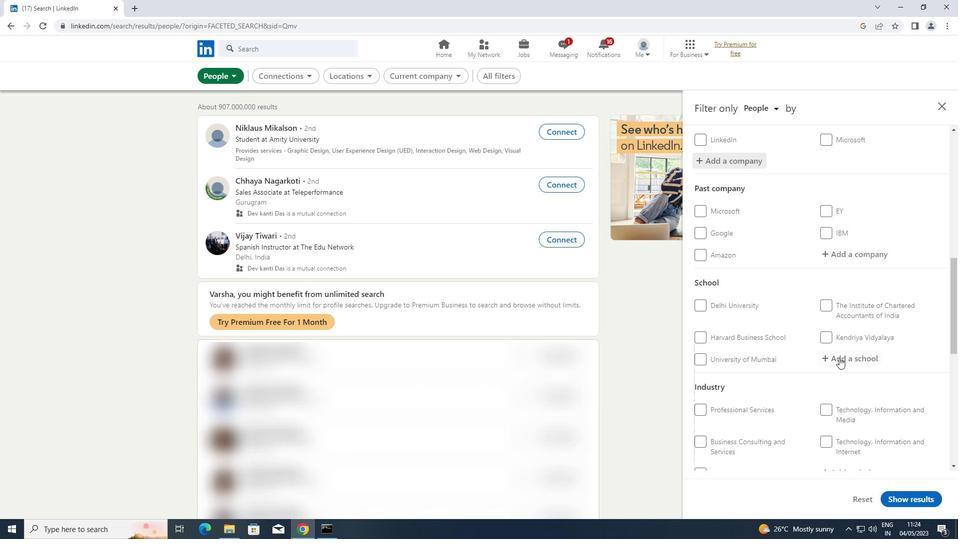 
Action: Key pressed <Key.shift>INDIAN<Key.space><Key.shift>INSTITUTE<Key.space>OF<Key.space><Key.shift>BANK
Screenshot: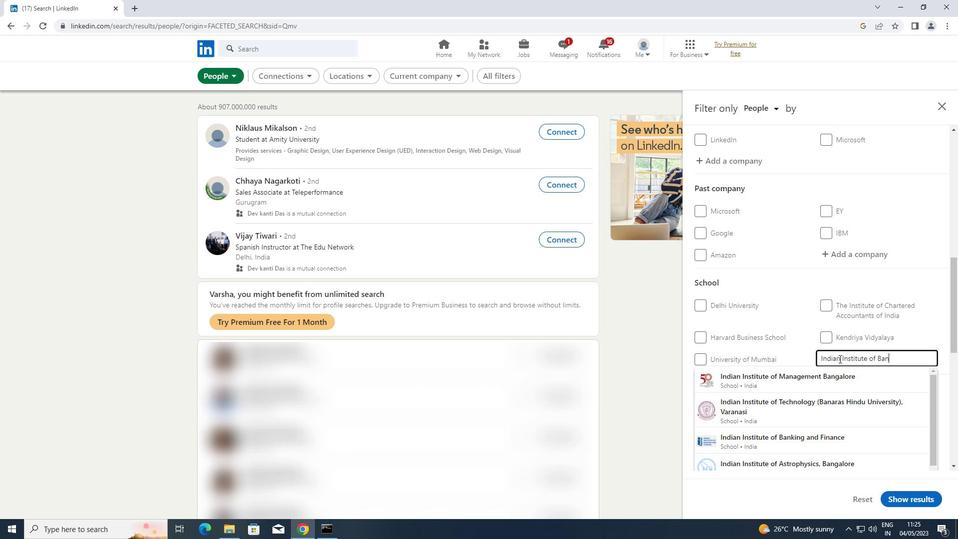 
Action: Mouse moved to (783, 385)
Screenshot: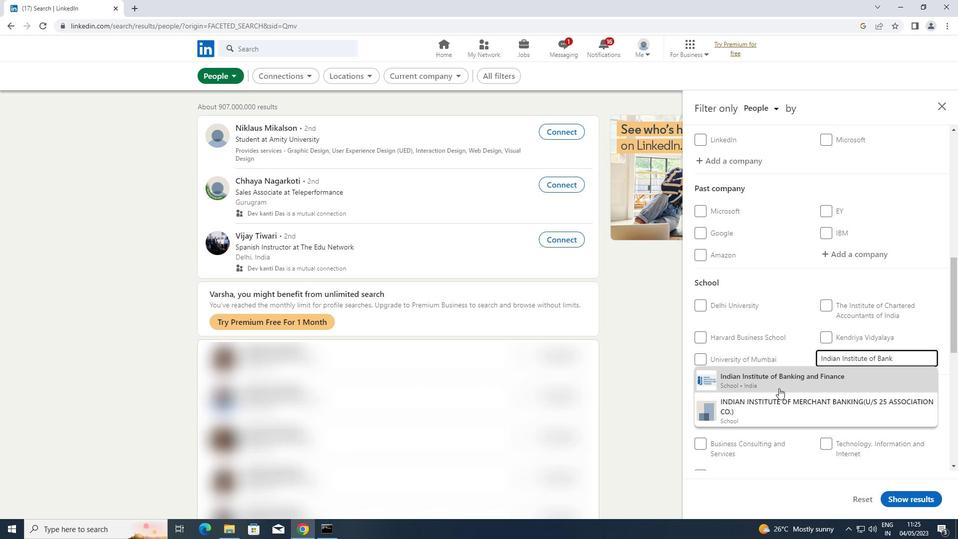 
Action: Mouse pressed left at (783, 385)
Screenshot: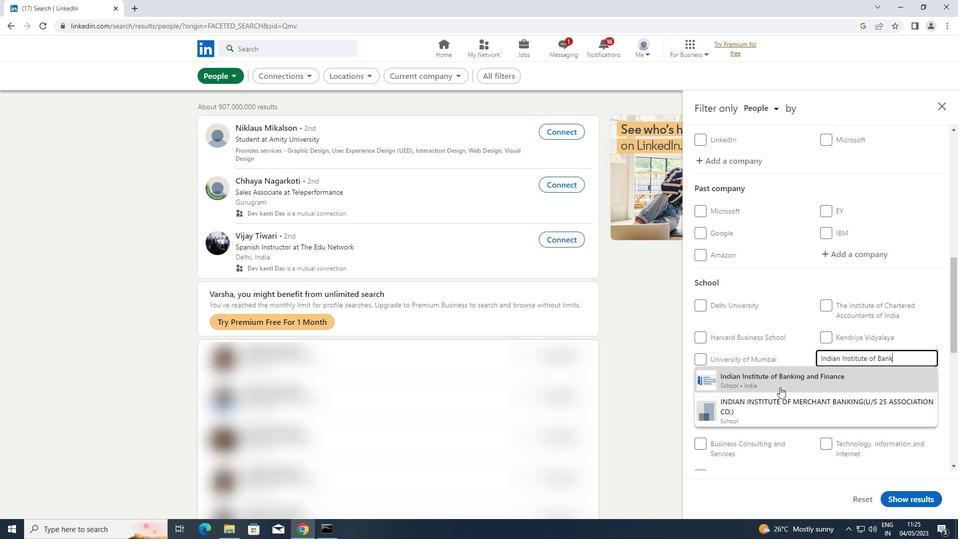 
Action: Mouse moved to (784, 384)
Screenshot: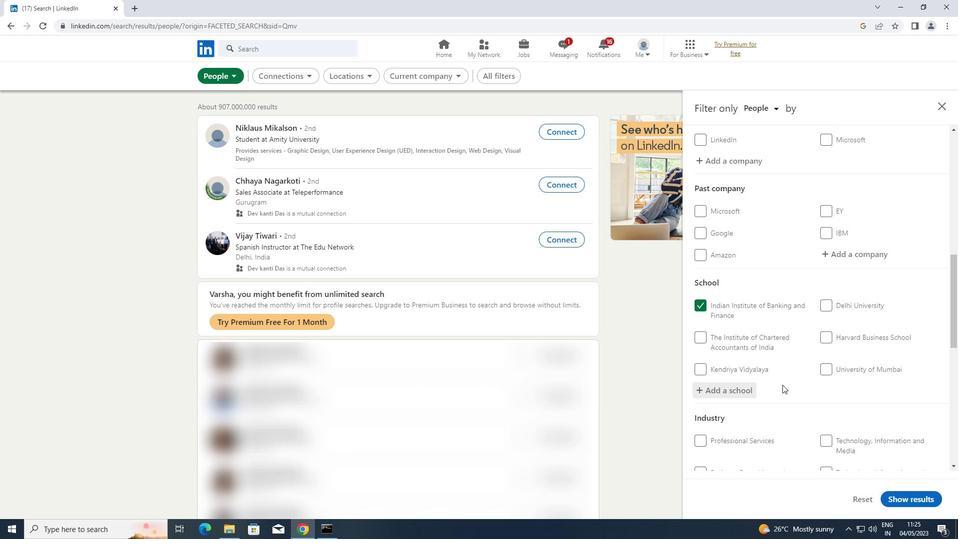 
Action: Mouse scrolled (784, 384) with delta (0, 0)
Screenshot: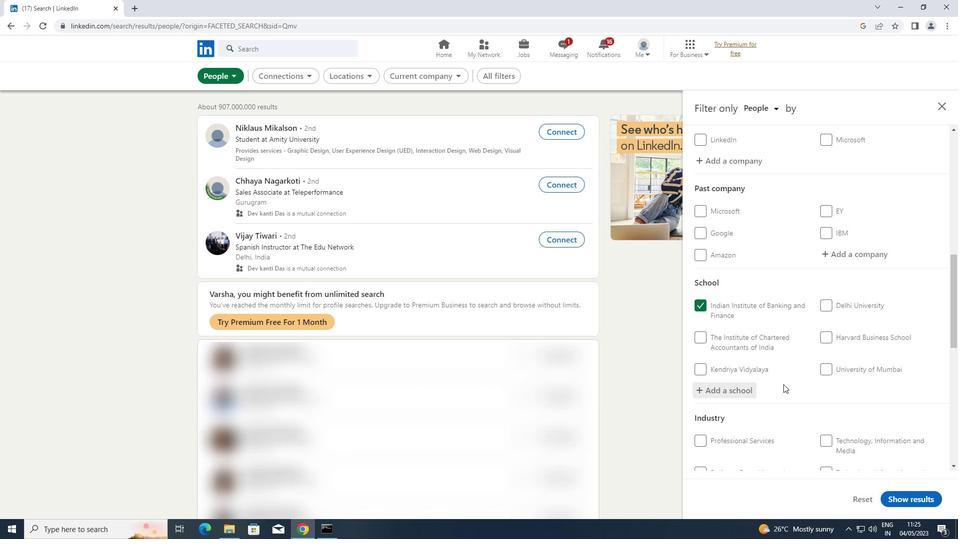 
Action: Mouse scrolled (784, 384) with delta (0, 0)
Screenshot: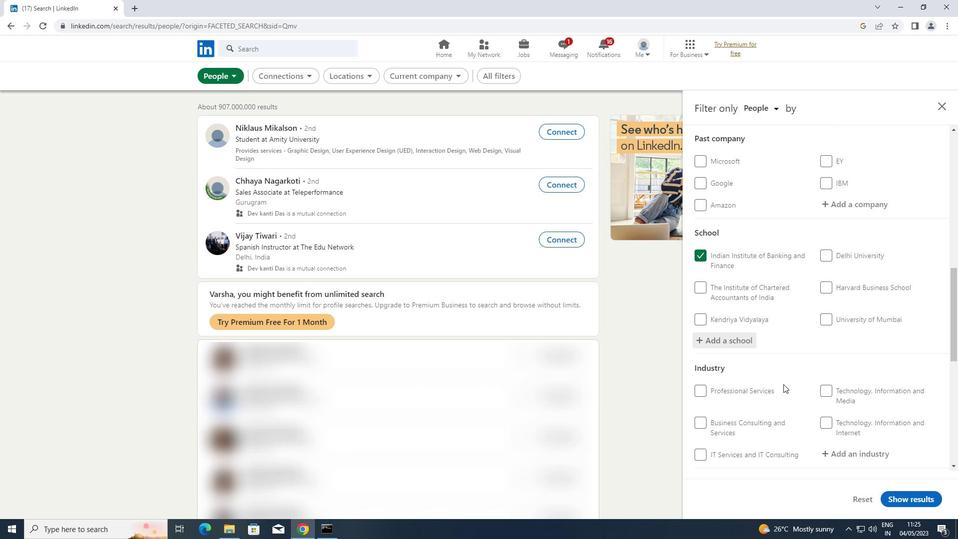 
Action: Mouse scrolled (784, 384) with delta (0, 0)
Screenshot: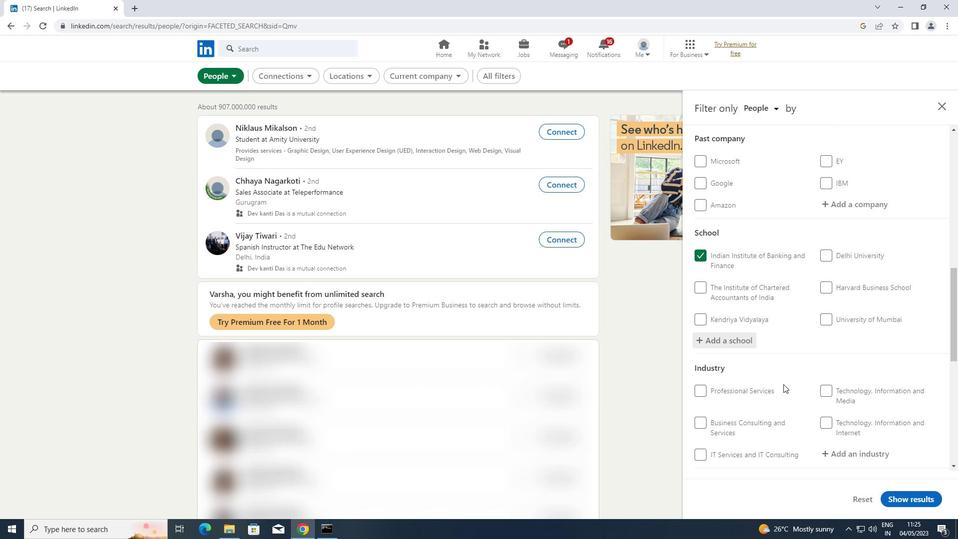 
Action: Mouse scrolled (784, 384) with delta (0, 0)
Screenshot: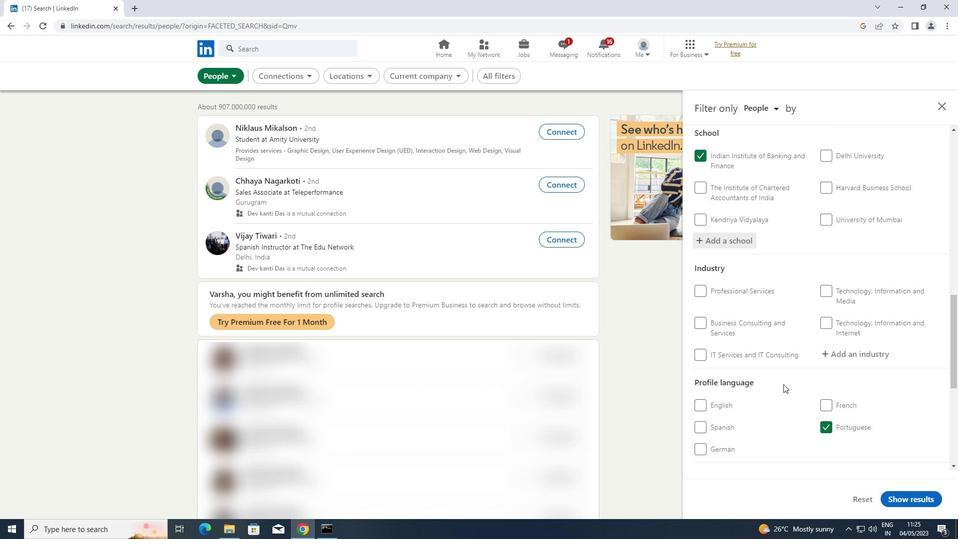 
Action: Mouse moved to (855, 305)
Screenshot: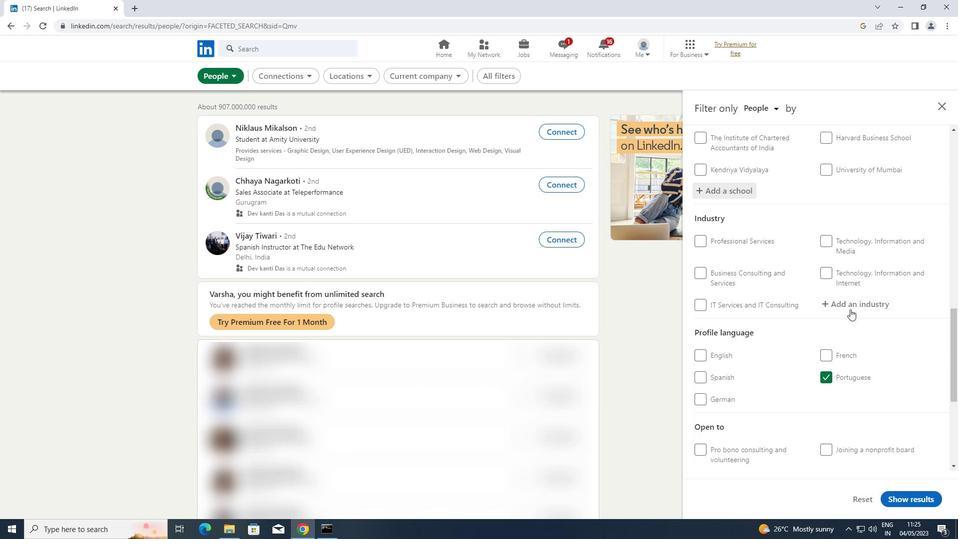 
Action: Mouse pressed left at (855, 305)
Screenshot: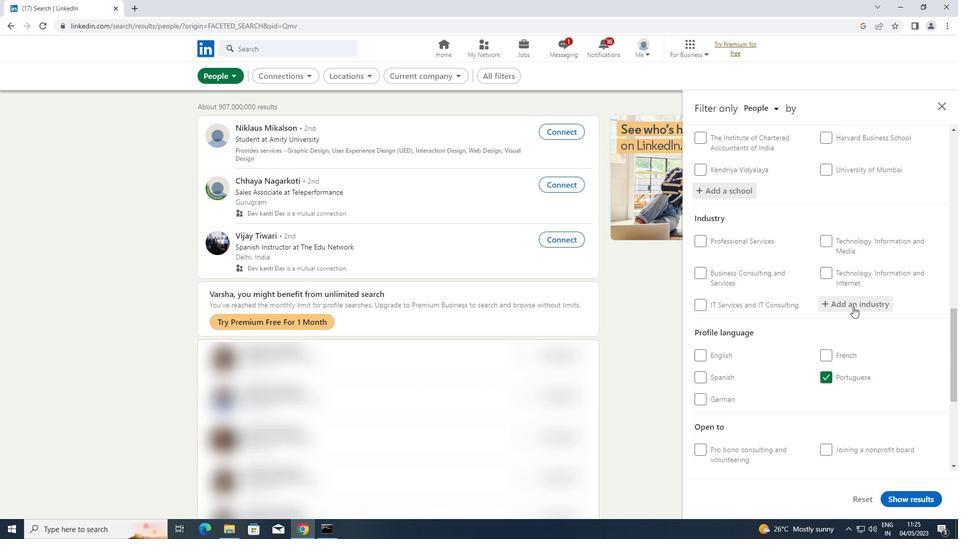 
Action: Key pressed <Key.shift>GOVERNMENT<Key.space>
Screenshot: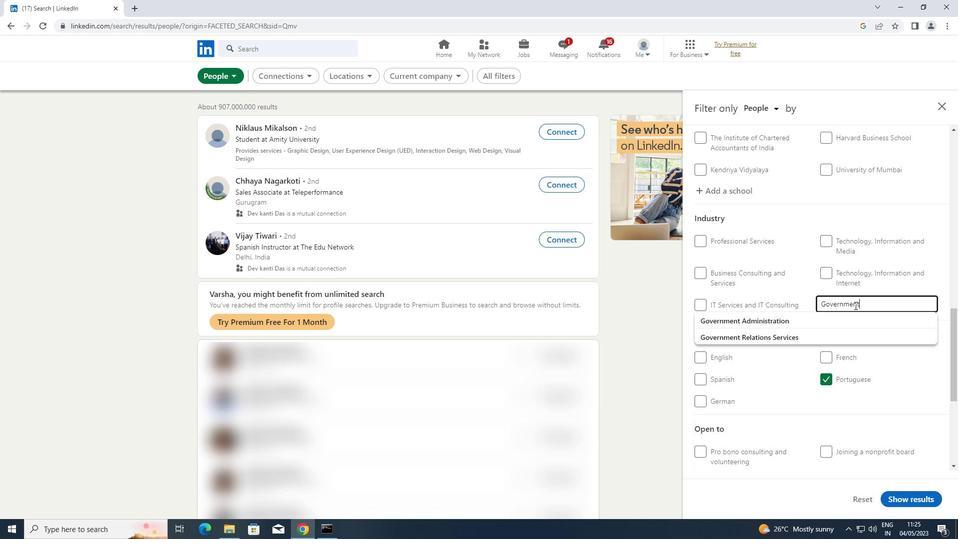 
Action: Mouse moved to (773, 322)
Screenshot: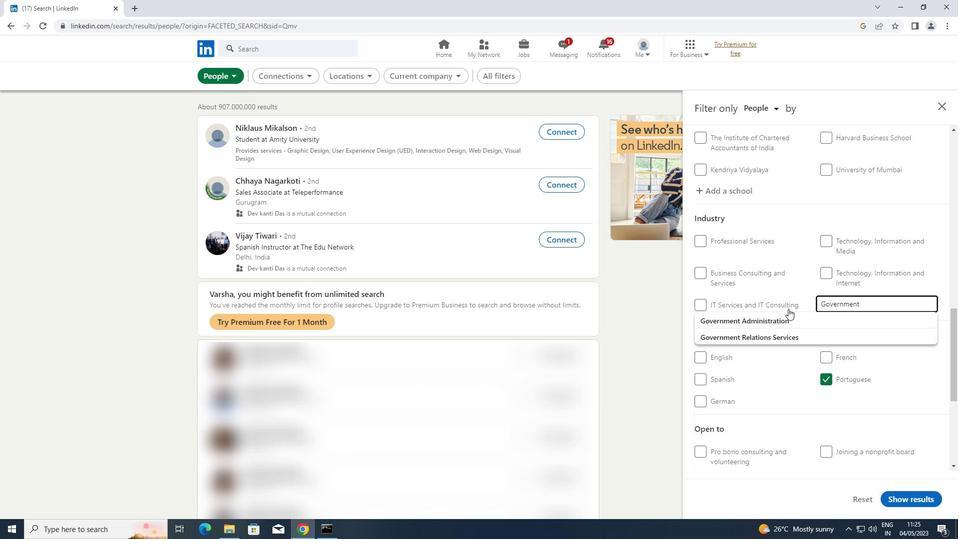 
Action: Mouse pressed left at (773, 322)
Screenshot: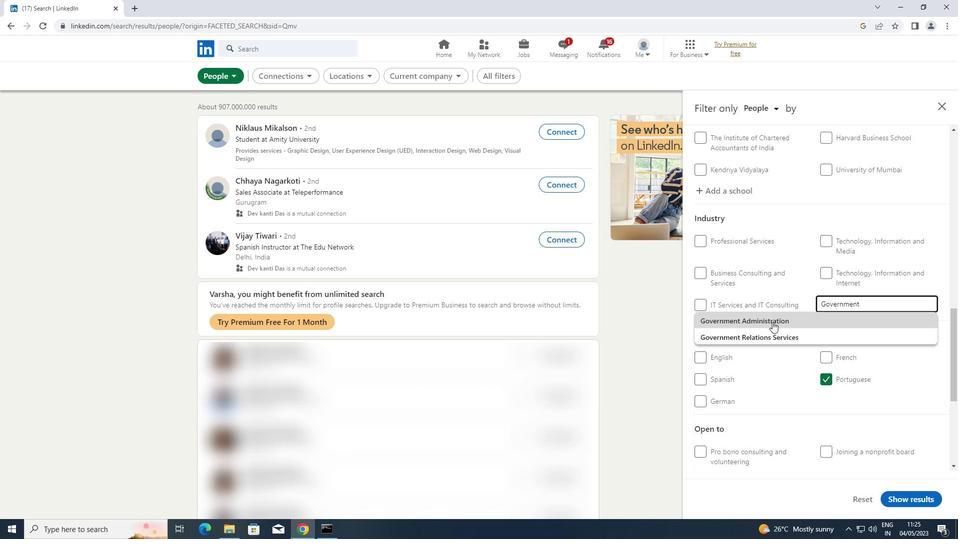 
Action: Mouse scrolled (773, 321) with delta (0, 0)
Screenshot: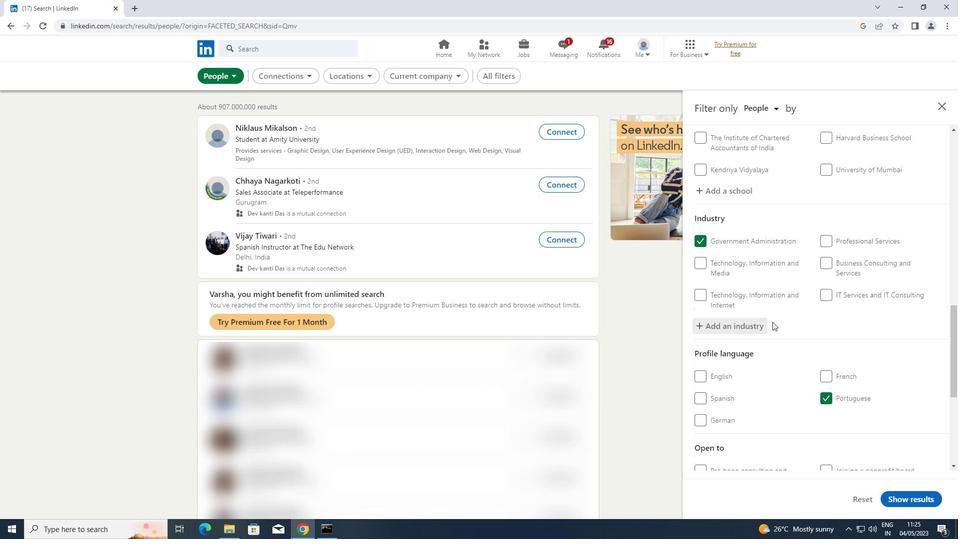 
Action: Mouse scrolled (773, 321) with delta (0, 0)
Screenshot: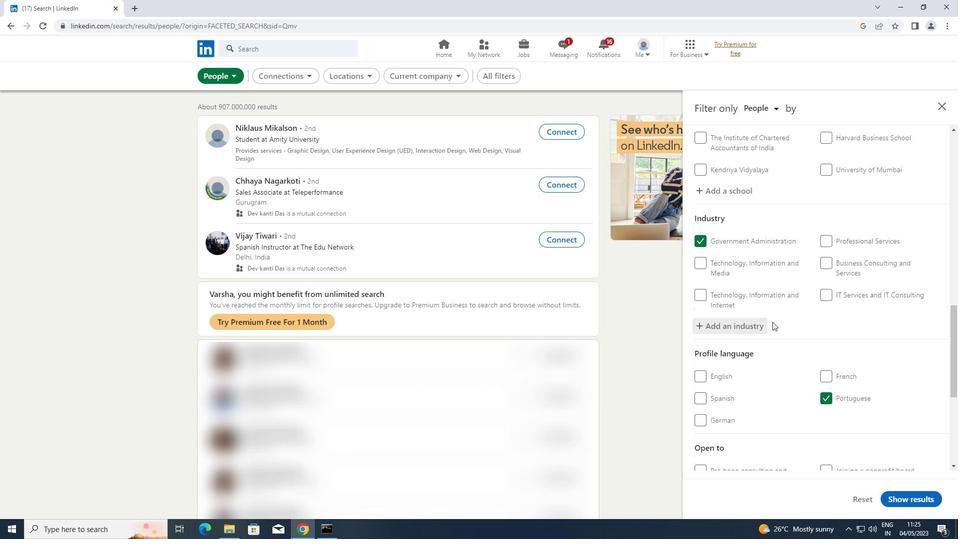 
Action: Mouse scrolled (773, 321) with delta (0, 0)
Screenshot: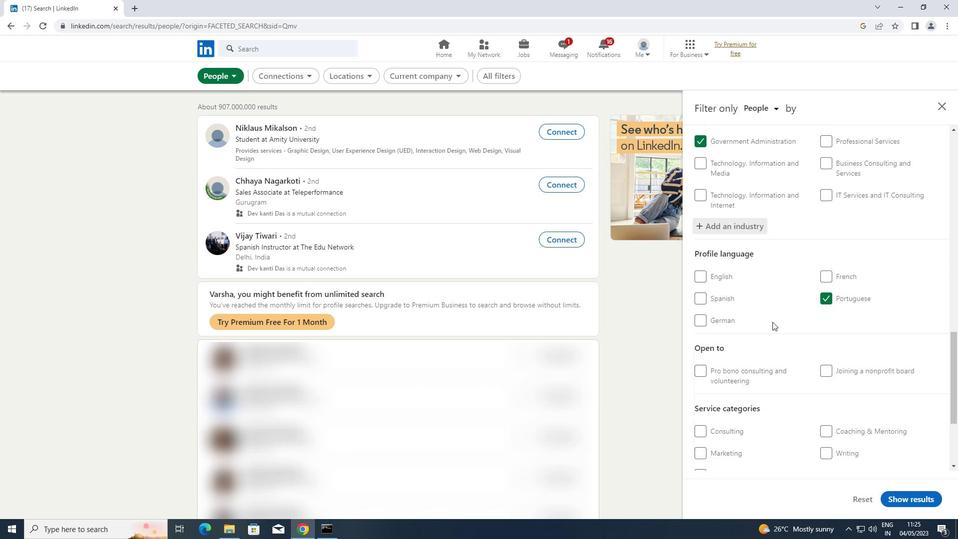 
Action: Mouse scrolled (773, 321) with delta (0, 0)
Screenshot: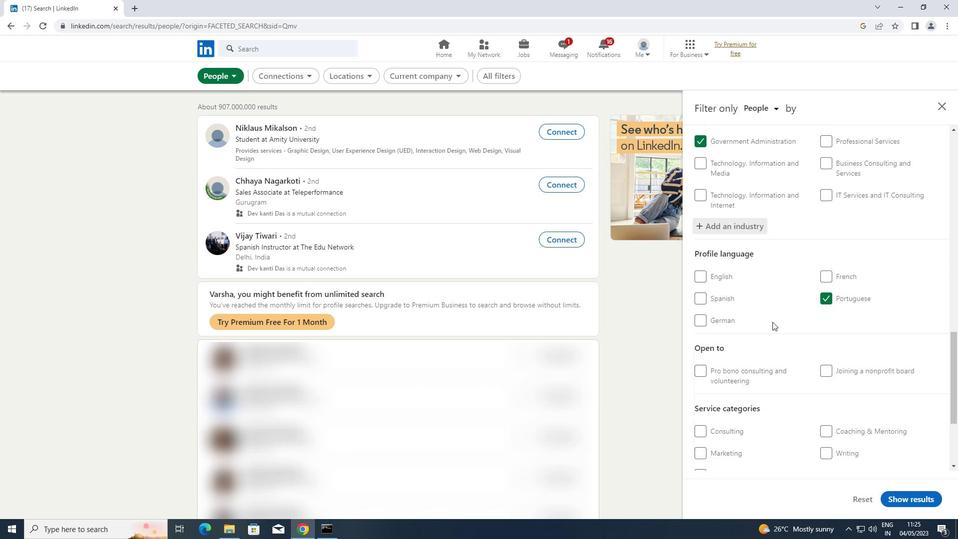 
Action: Mouse moved to (831, 371)
Screenshot: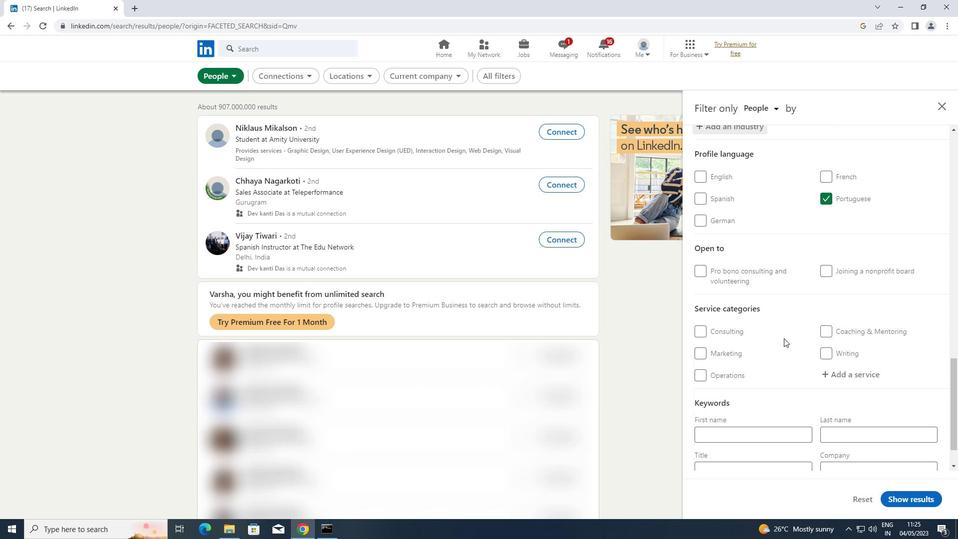 
Action: Mouse pressed left at (831, 371)
Screenshot: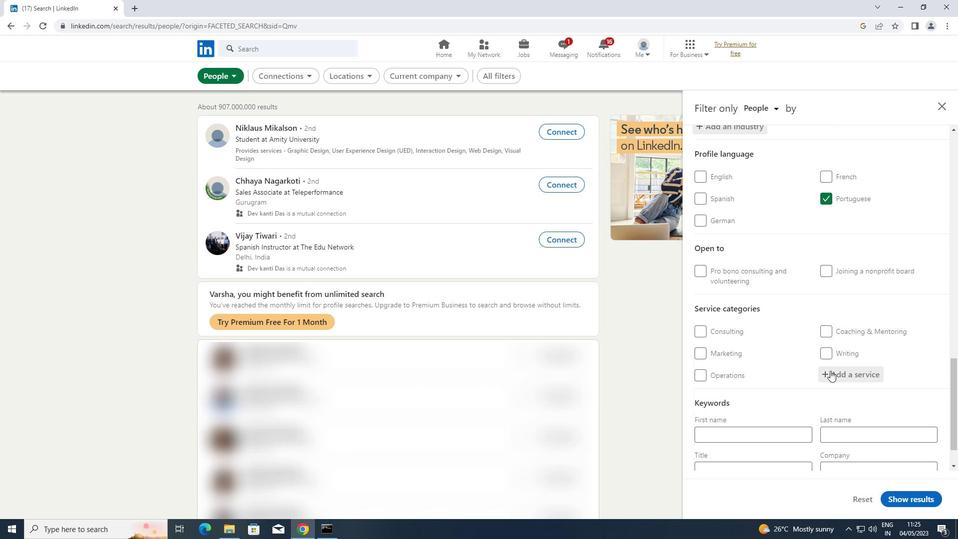 
Action: Key pressed <Key.shift><Key.shift>TRADE
Screenshot: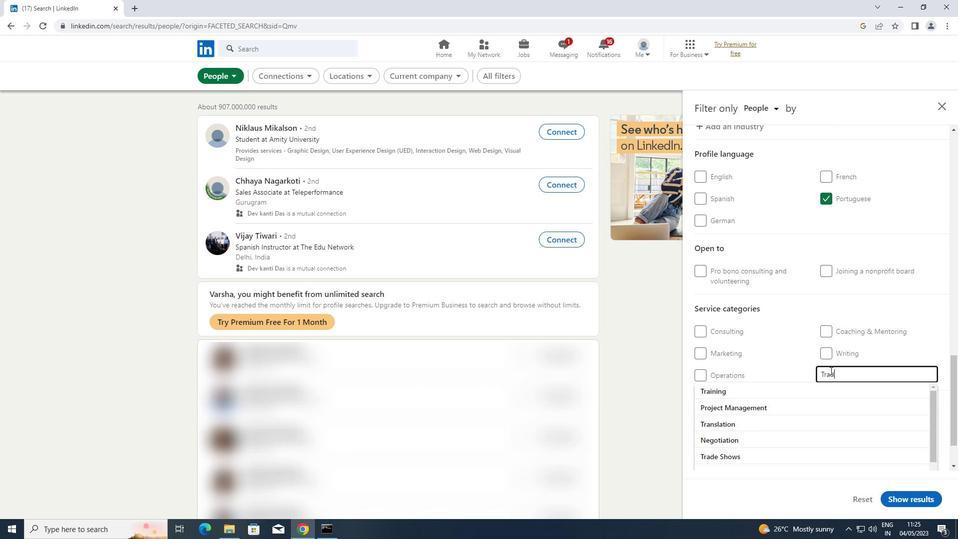 
Action: Mouse moved to (791, 383)
Screenshot: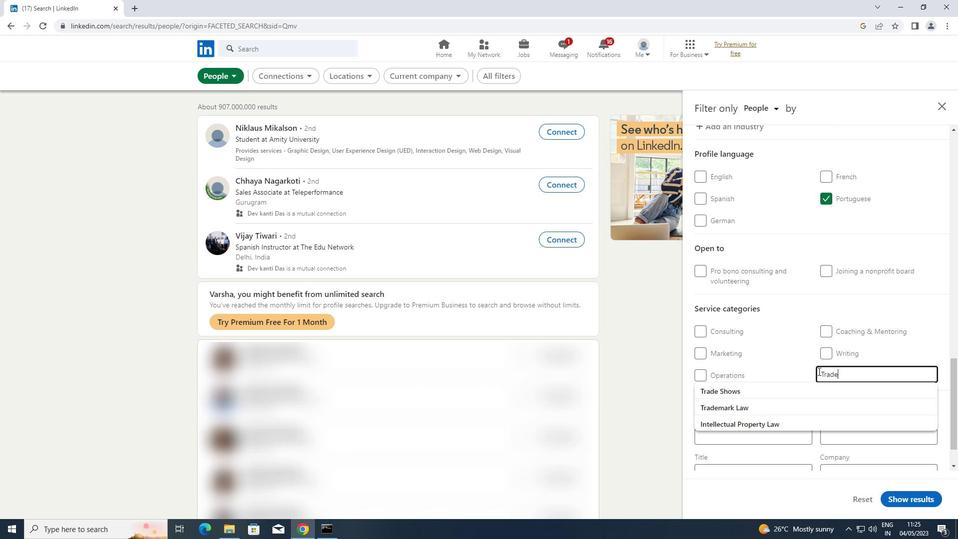
Action: Mouse pressed left at (791, 383)
Screenshot: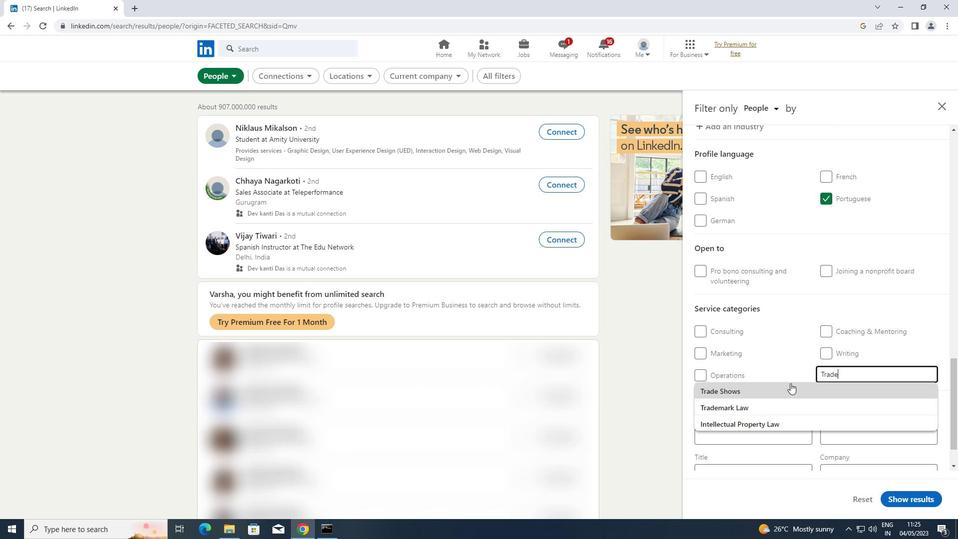 
Action: Mouse scrolled (791, 383) with delta (0, 0)
Screenshot: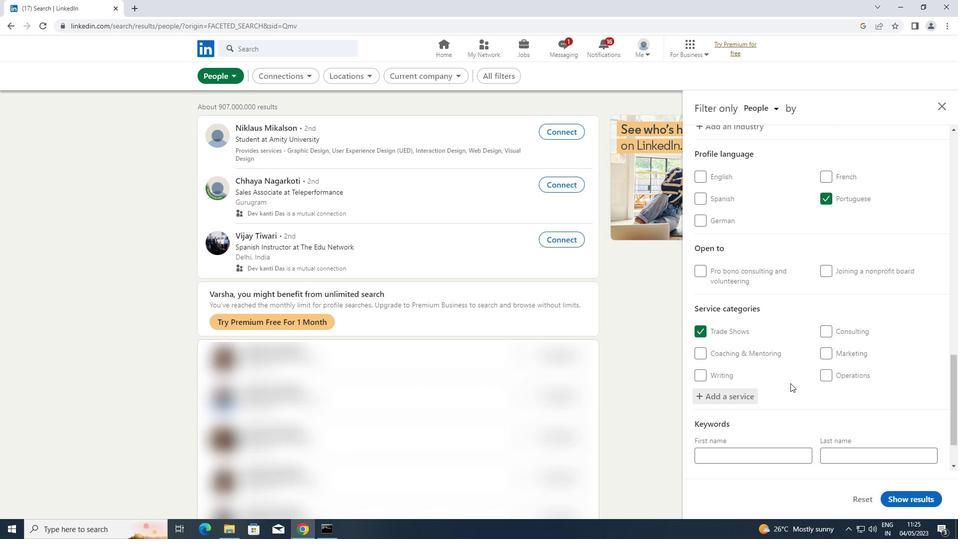 
Action: Mouse scrolled (791, 383) with delta (0, 0)
Screenshot: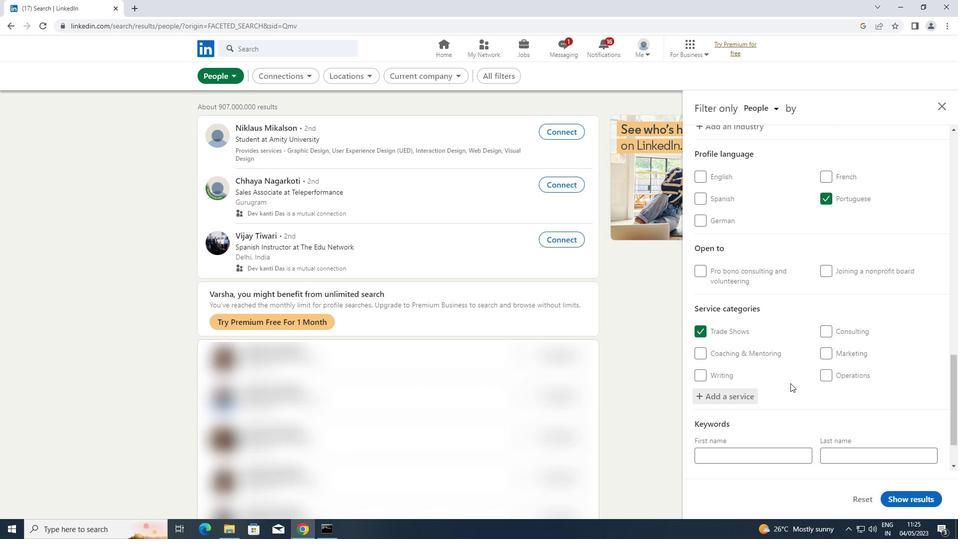 
Action: Mouse scrolled (791, 383) with delta (0, 0)
Screenshot: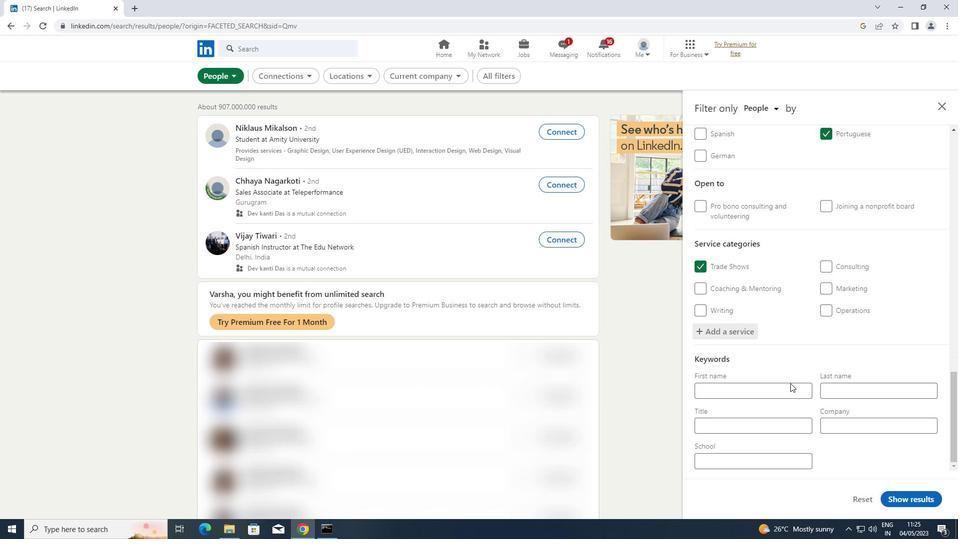 
Action: Mouse scrolled (791, 383) with delta (0, 0)
Screenshot: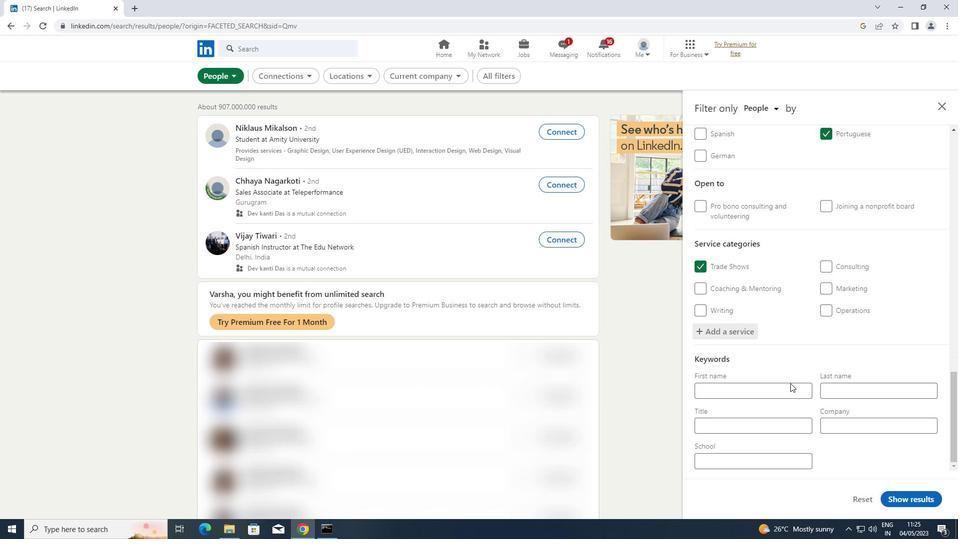 
Action: Mouse scrolled (791, 383) with delta (0, 0)
Screenshot: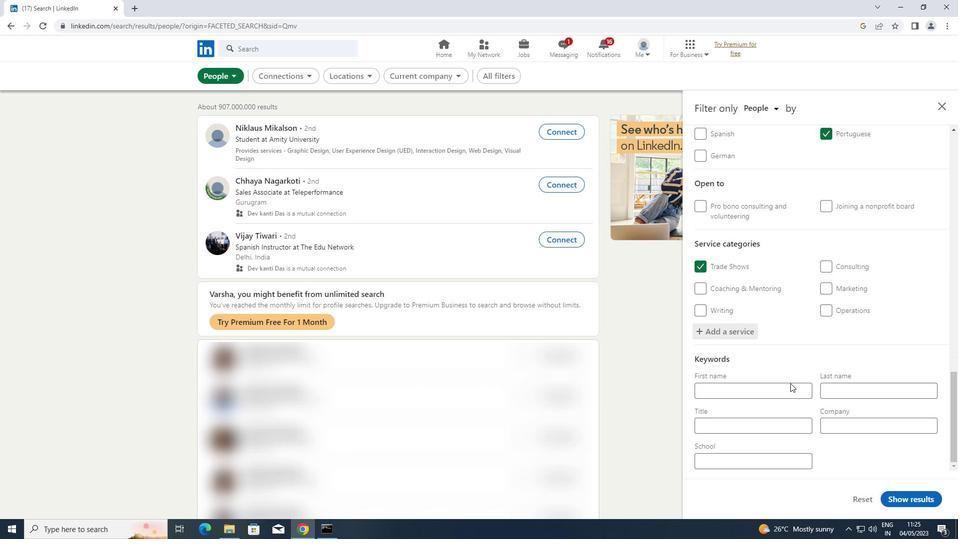 
Action: Mouse moved to (802, 429)
Screenshot: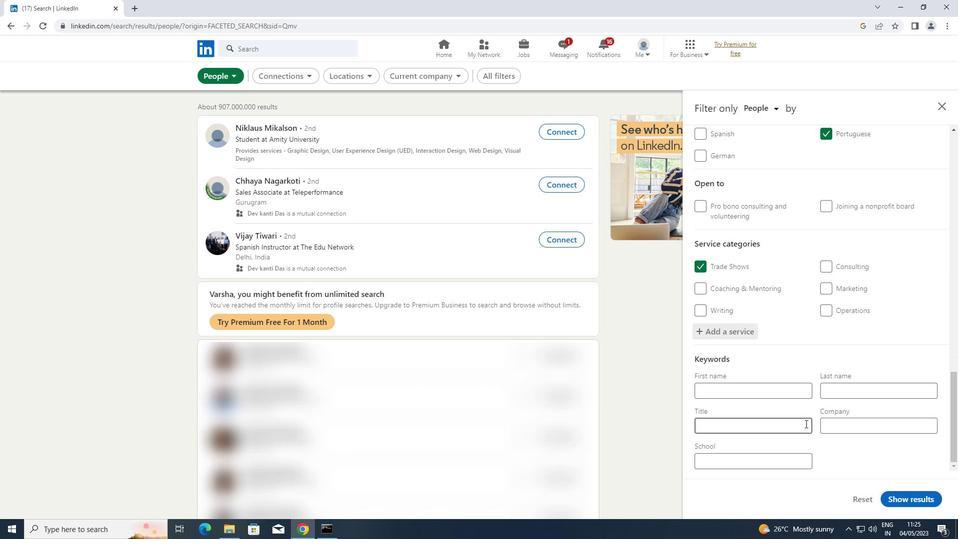 
Action: Mouse pressed left at (802, 429)
Screenshot: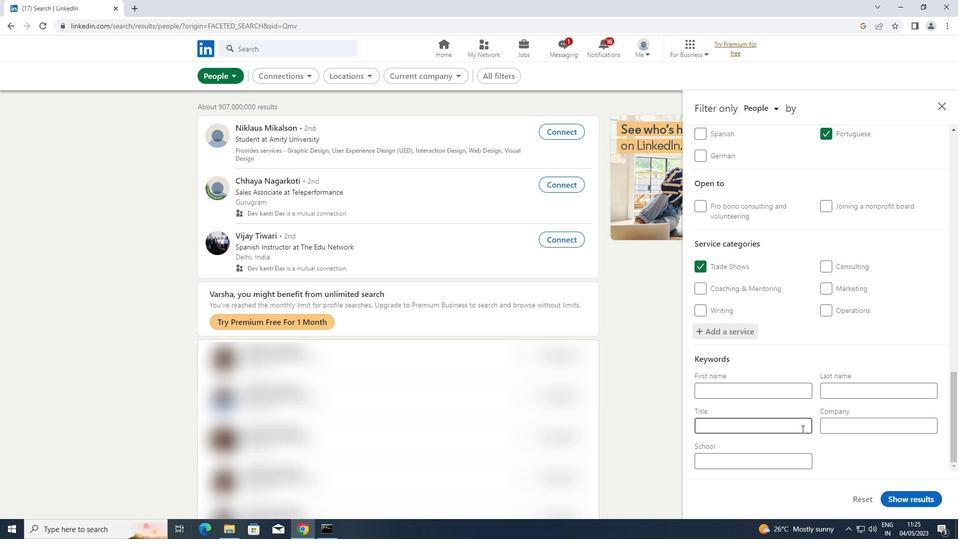 
Action: Key pressed <Key.shift>VP<Key.space>OF<Key.space><Key.shift>MISCELLANEOUS<Key.space><Key.shift>STUFF
Screenshot: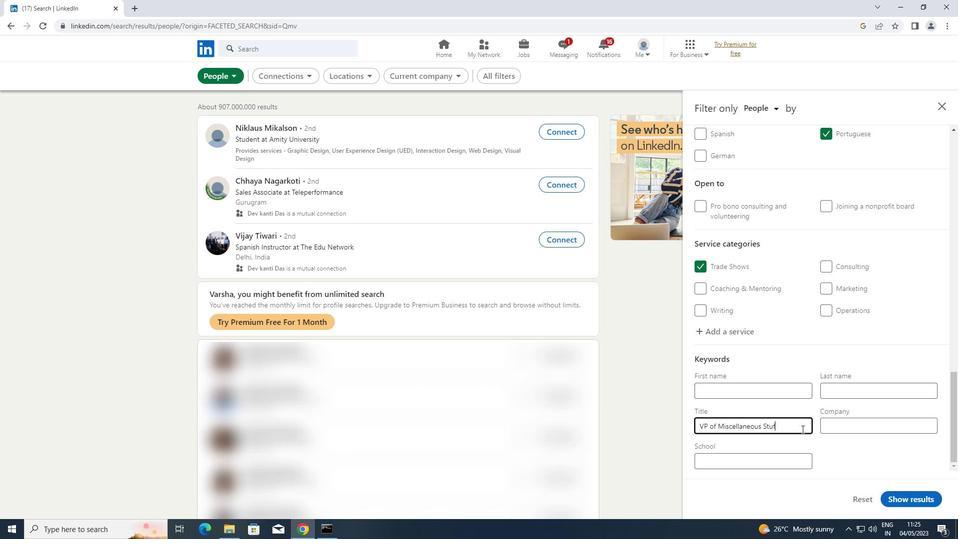 
Action: Mouse moved to (908, 495)
Screenshot: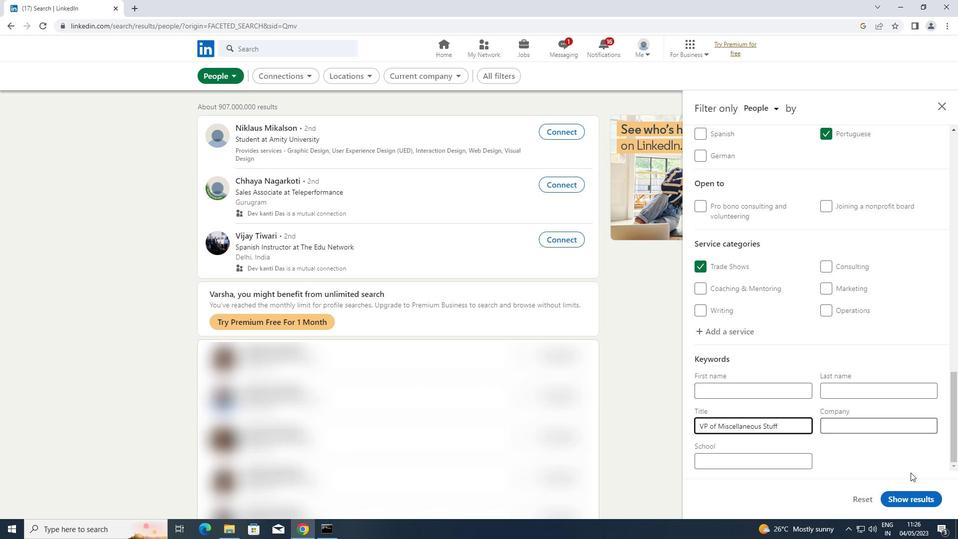 
Action: Mouse pressed left at (908, 495)
Screenshot: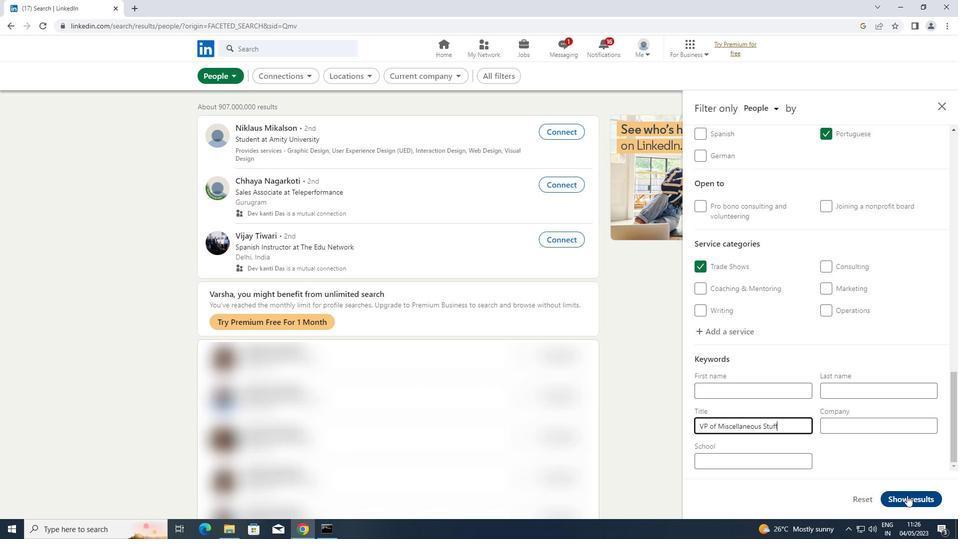 
Action: Mouse moved to (908, 495)
Screenshot: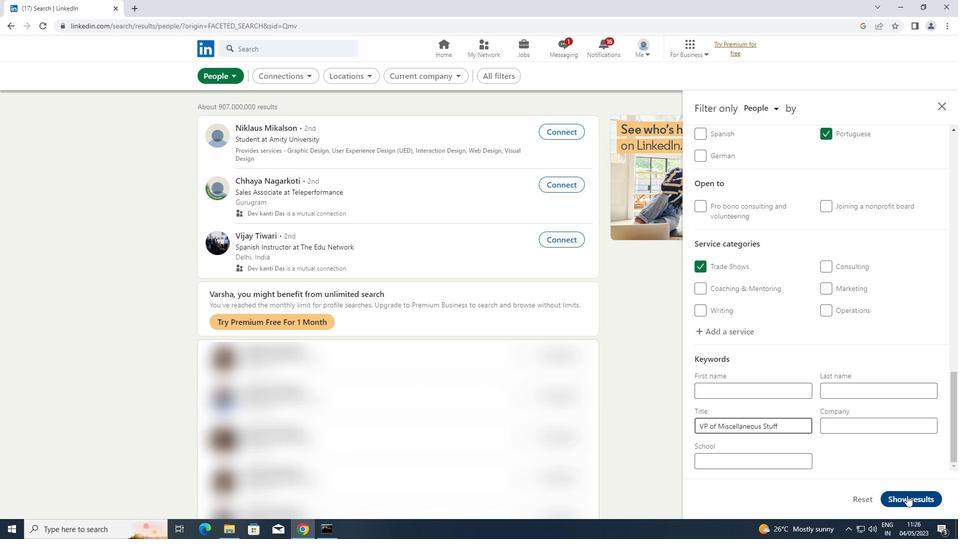 
